 Task: Find connections with filter location Bemetāra with filter topic #Believewith filter profile language German with filter current company Boyden with filter school Sikkim University, Gangtok with filter industry Savings Institutions with filter service category Personal Injury Law with filter keywords title Secretary
Action: Mouse moved to (483, 63)
Screenshot: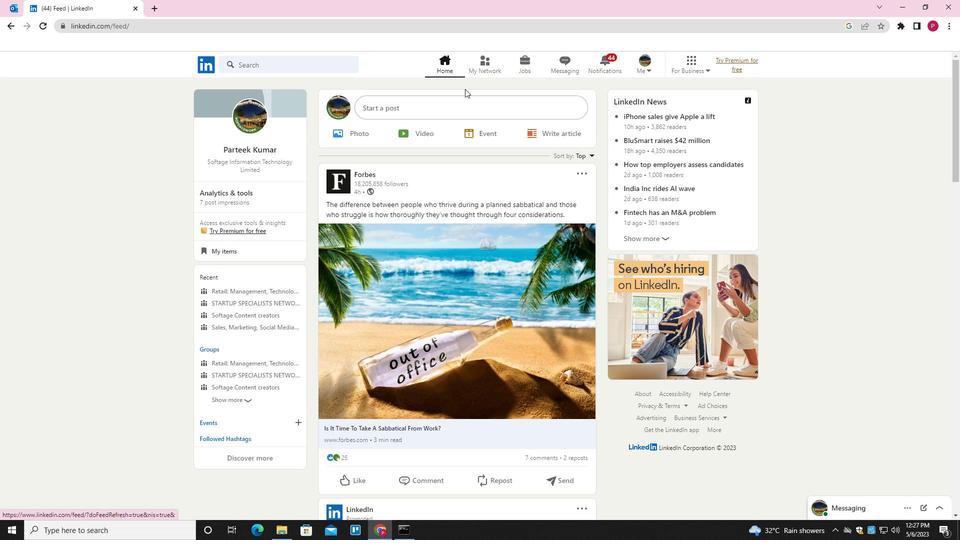 
Action: Mouse pressed left at (483, 63)
Screenshot: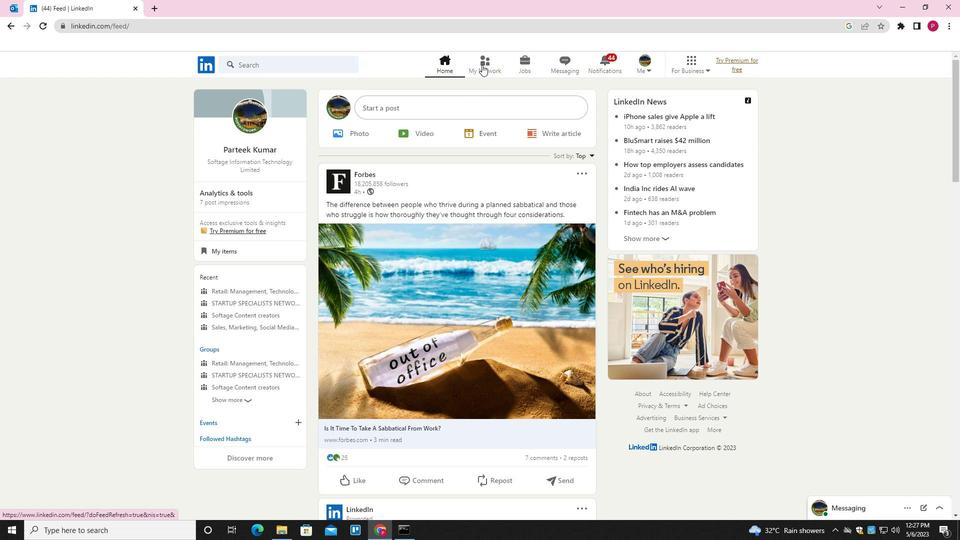 
Action: Mouse moved to (302, 120)
Screenshot: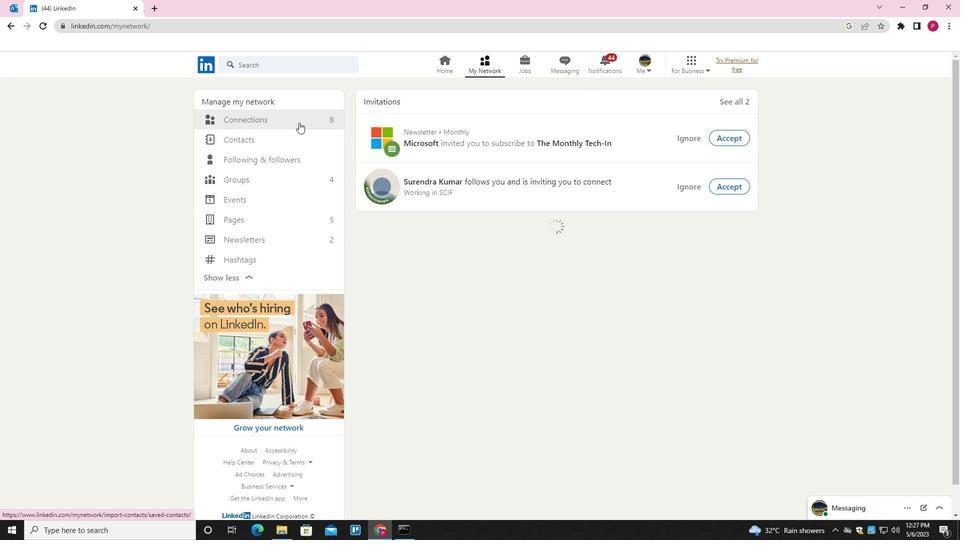 
Action: Mouse pressed left at (302, 120)
Screenshot: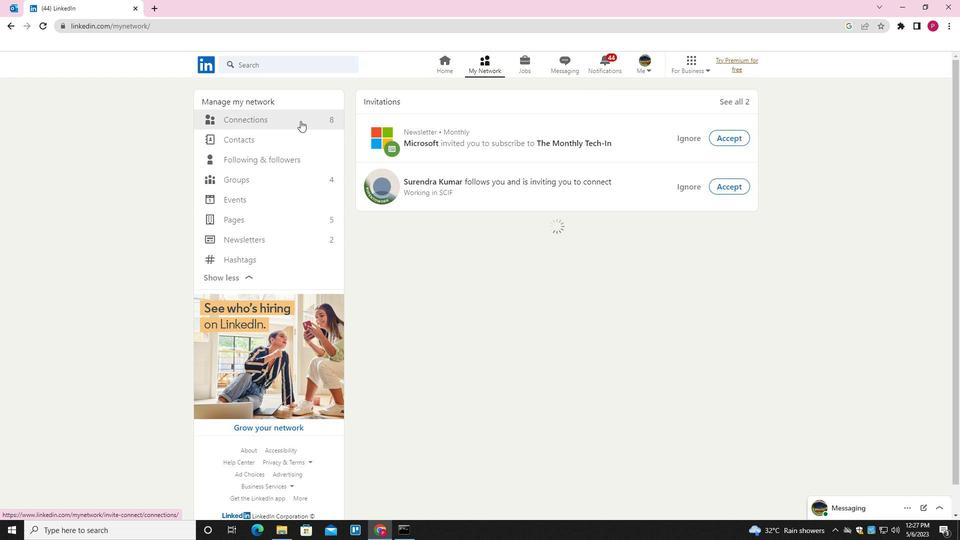 
Action: Mouse moved to (550, 121)
Screenshot: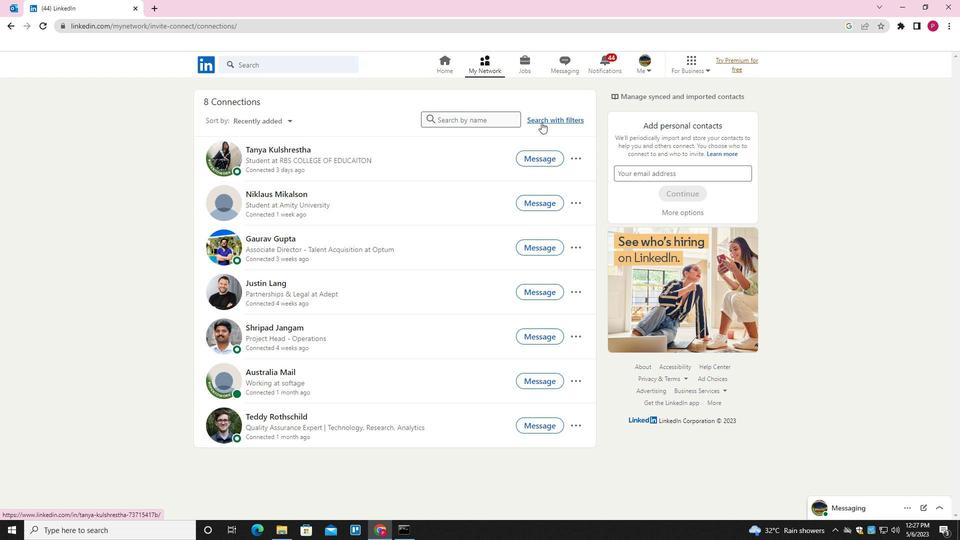 
Action: Mouse pressed left at (550, 121)
Screenshot: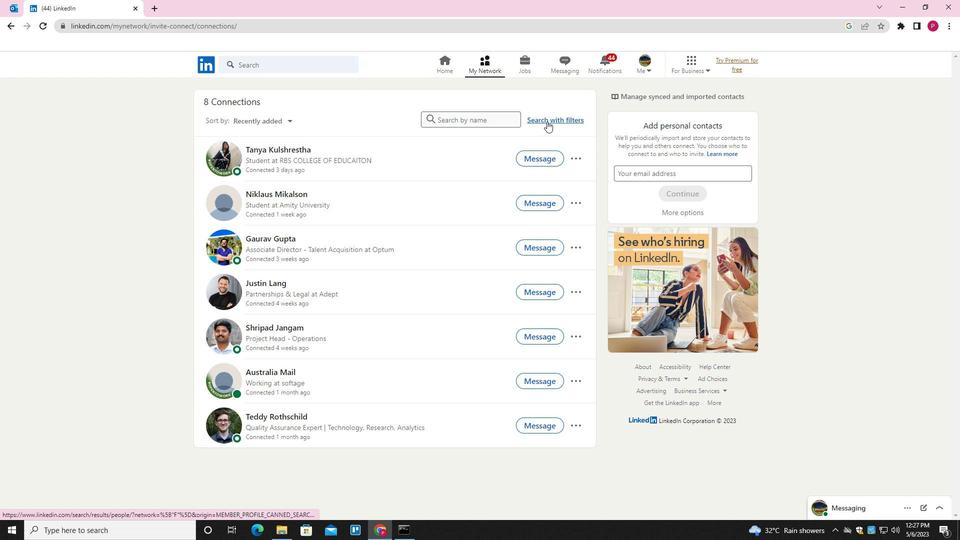 
Action: Mouse moved to (511, 91)
Screenshot: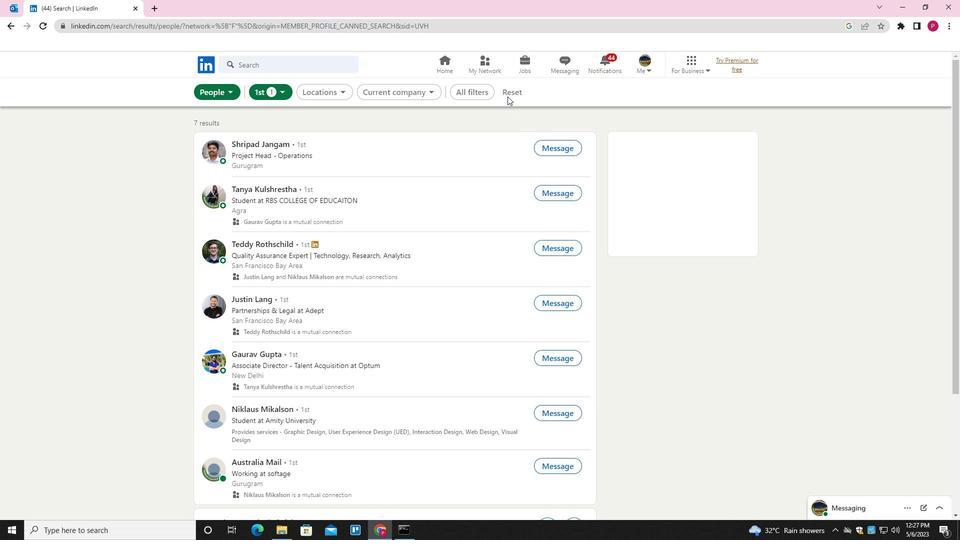 
Action: Mouse pressed left at (511, 91)
Screenshot: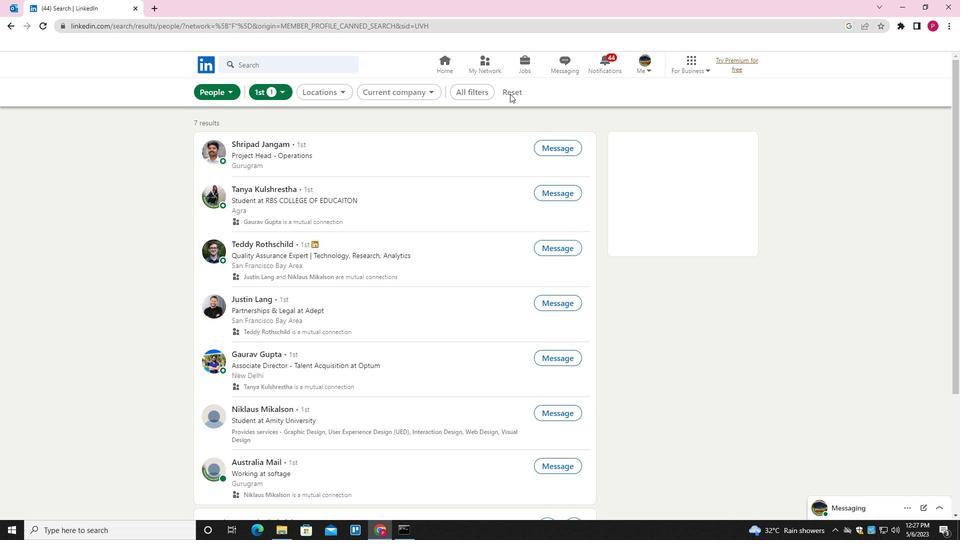 
Action: Mouse moved to (492, 91)
Screenshot: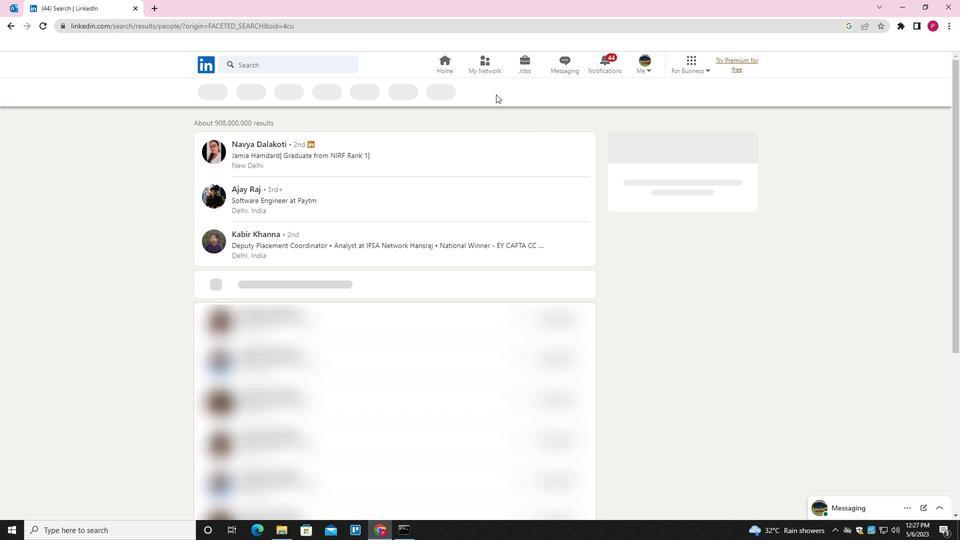 
Action: Mouse pressed left at (492, 91)
Screenshot: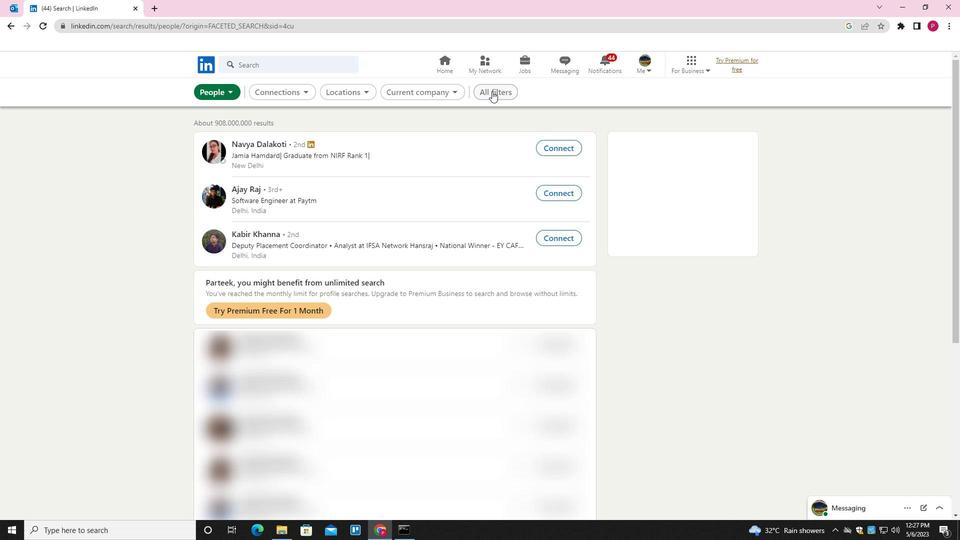 
Action: Mouse moved to (799, 283)
Screenshot: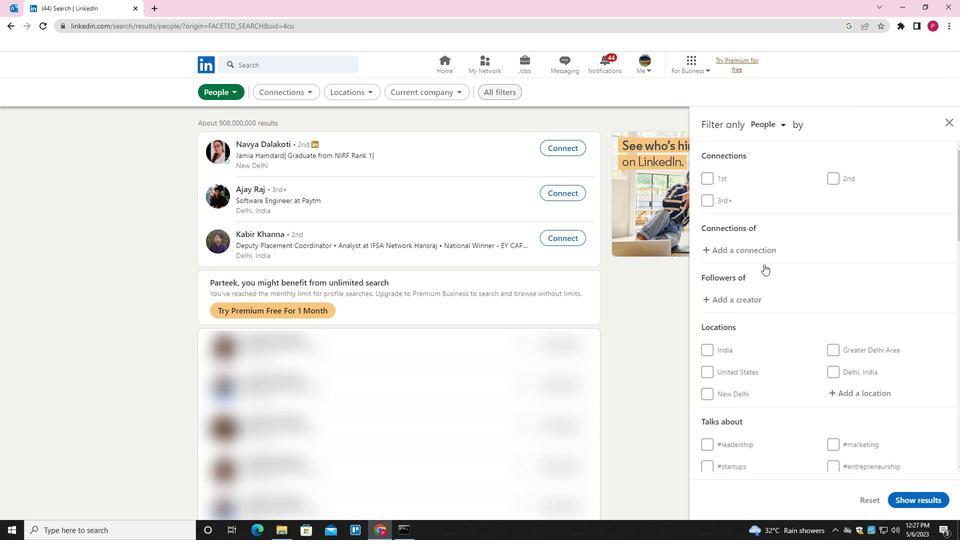 
Action: Mouse scrolled (799, 283) with delta (0, 0)
Screenshot: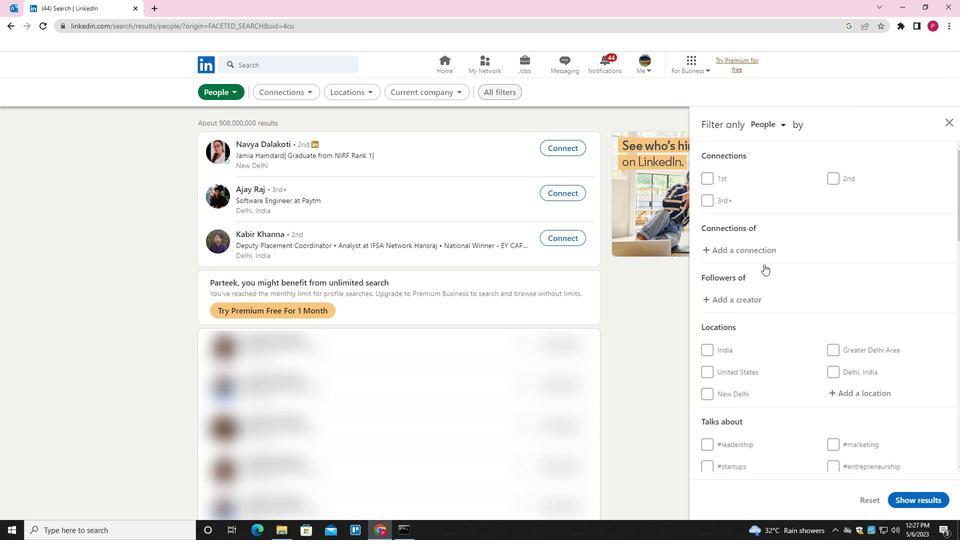 
Action: Mouse moved to (802, 286)
Screenshot: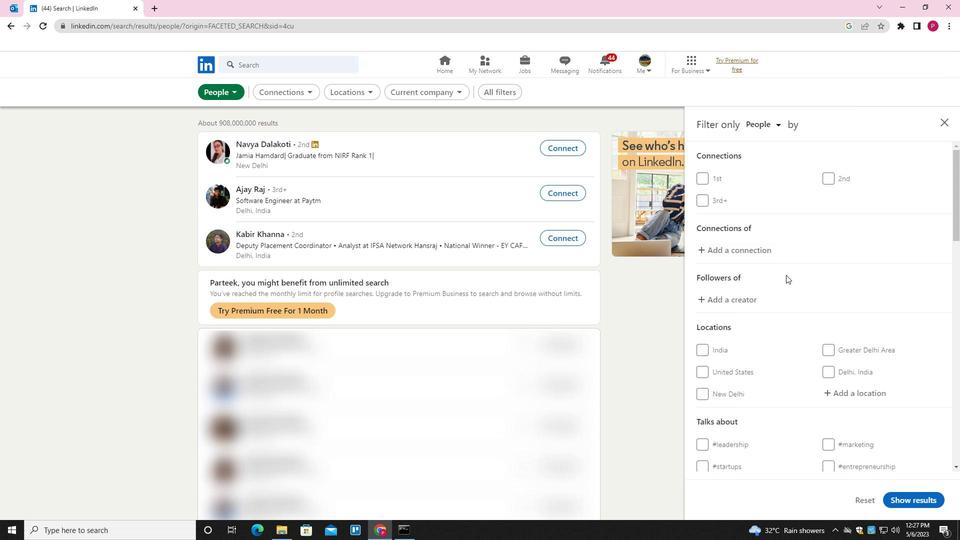 
Action: Mouse scrolled (802, 285) with delta (0, 0)
Screenshot: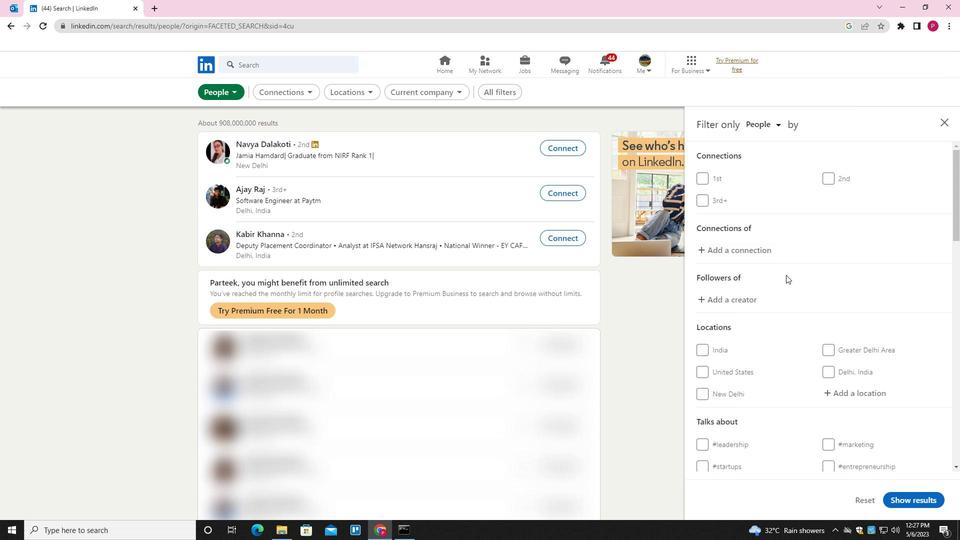 
Action: Mouse moved to (869, 289)
Screenshot: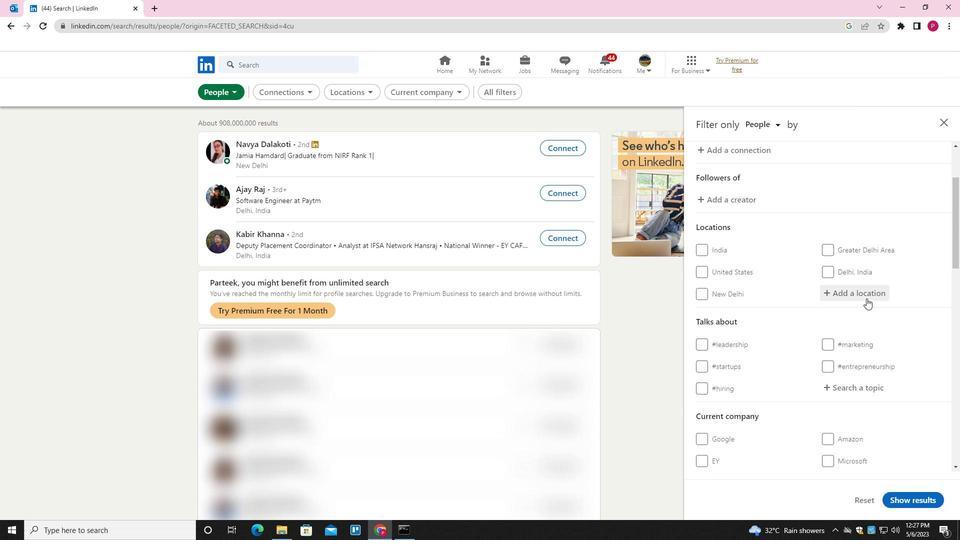 
Action: Mouse pressed left at (869, 289)
Screenshot: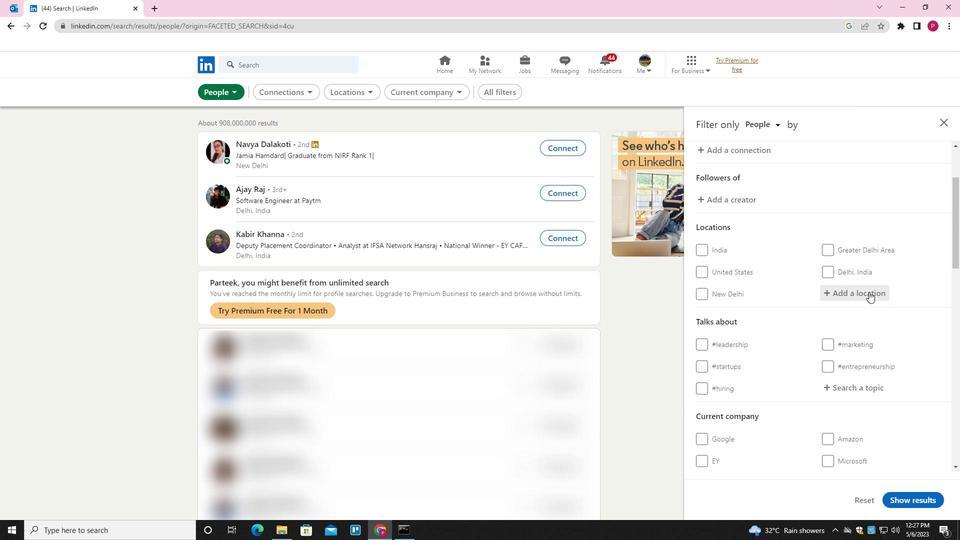 
Action: Mouse moved to (868, 289)
Screenshot: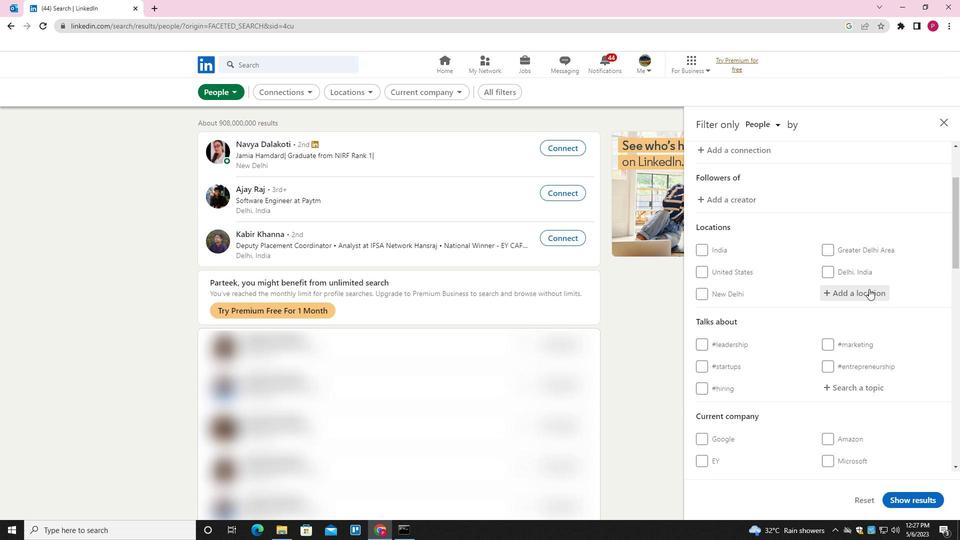 
Action: Key pressed <Key.shift>BEMETARA<Key.down><Key.enter>
Screenshot: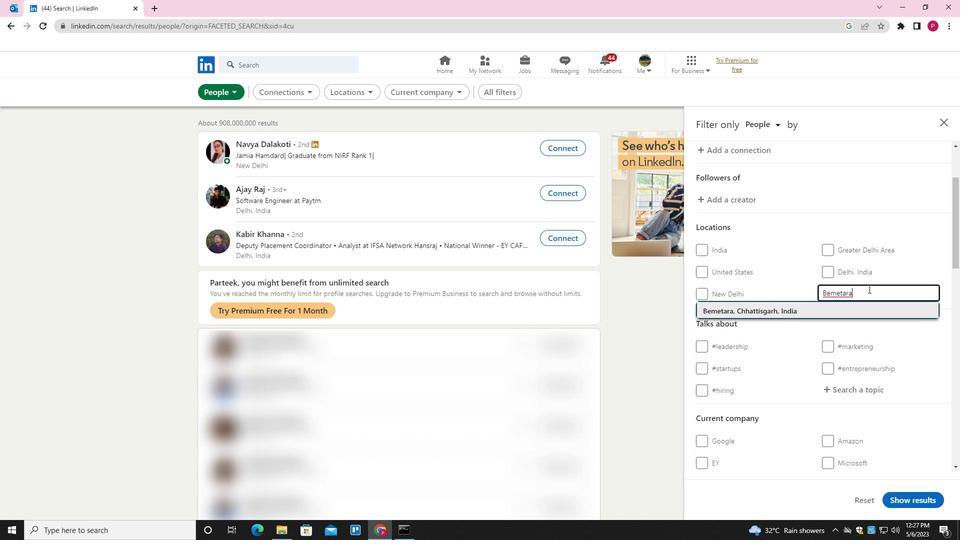 
Action: Mouse moved to (848, 270)
Screenshot: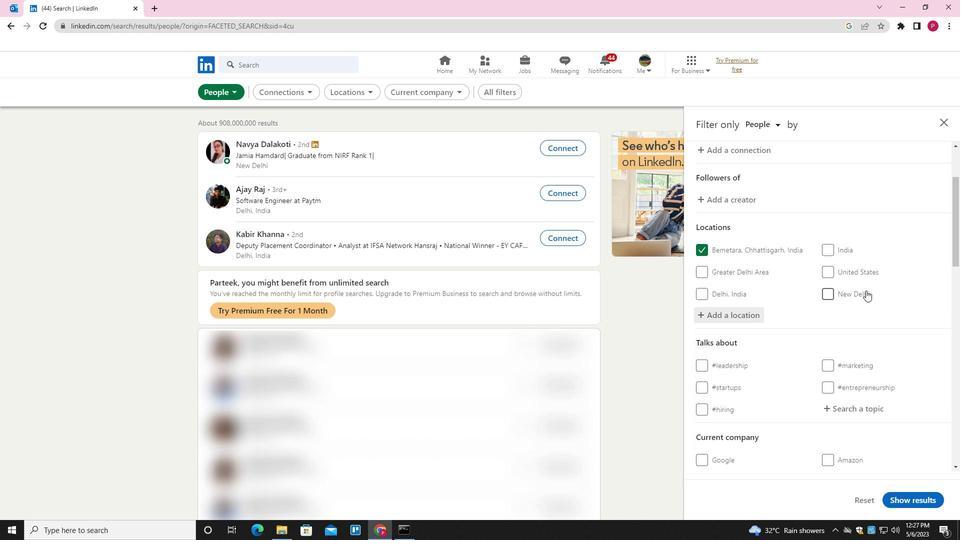 
Action: Mouse scrolled (848, 269) with delta (0, 0)
Screenshot: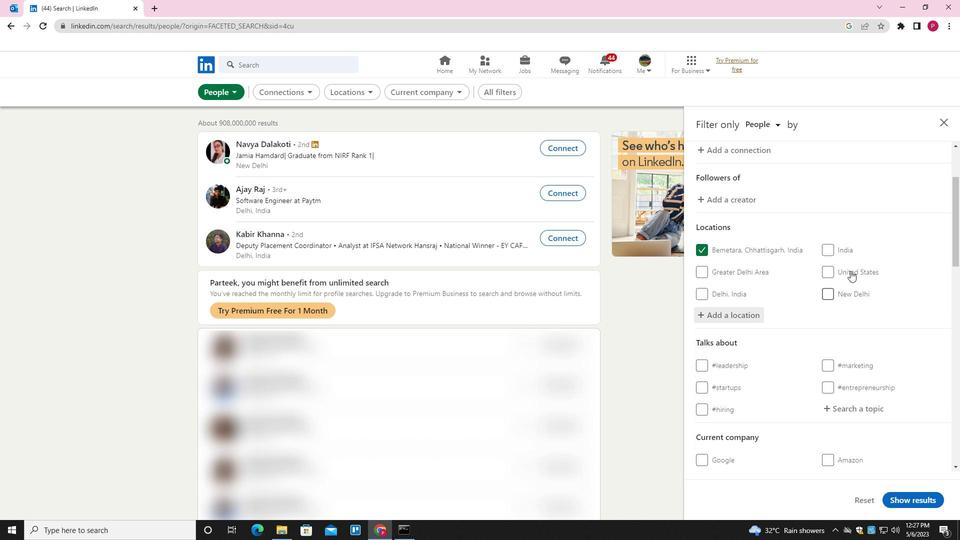 
Action: Mouse scrolled (848, 269) with delta (0, 0)
Screenshot: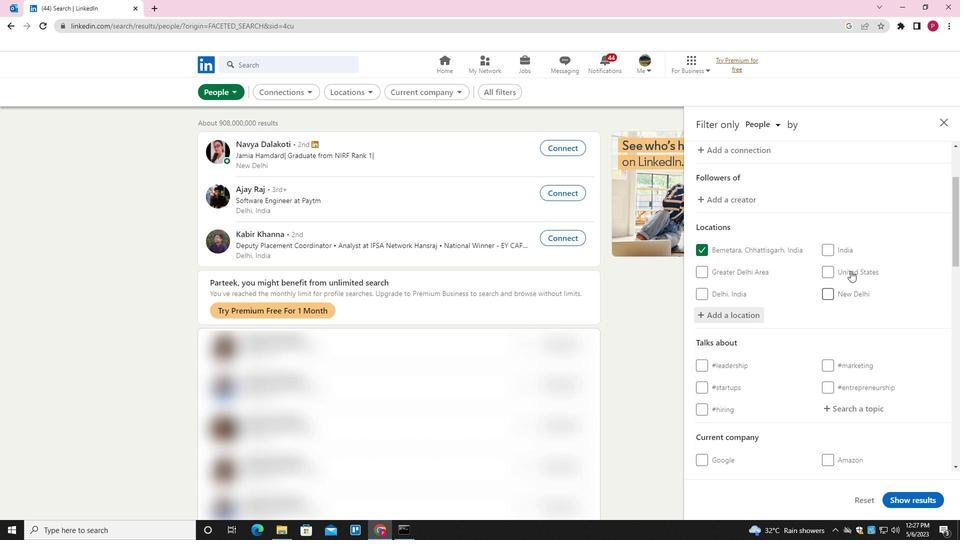 
Action: Mouse scrolled (848, 269) with delta (0, 0)
Screenshot: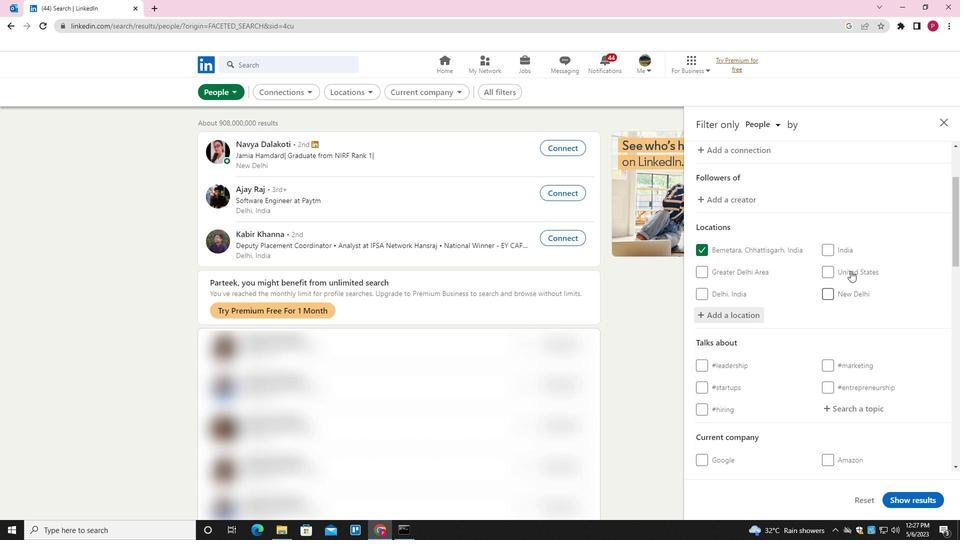 
Action: Mouse moved to (847, 270)
Screenshot: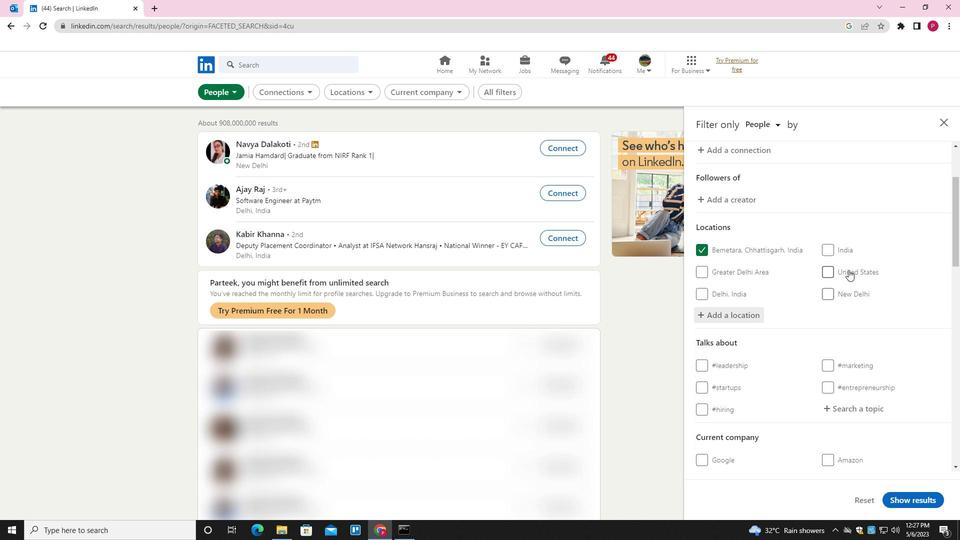 
Action: Mouse scrolled (847, 269) with delta (0, 0)
Screenshot: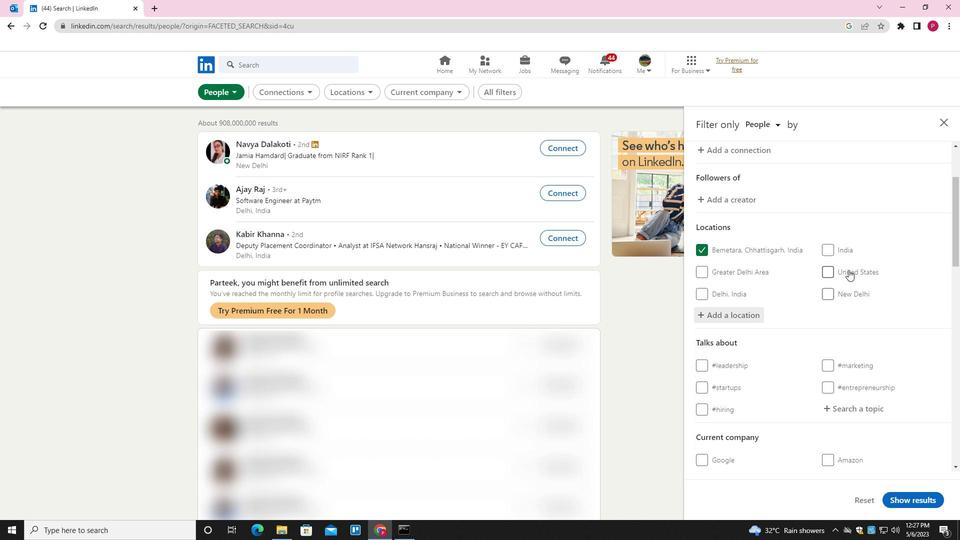 
Action: Mouse moved to (844, 207)
Screenshot: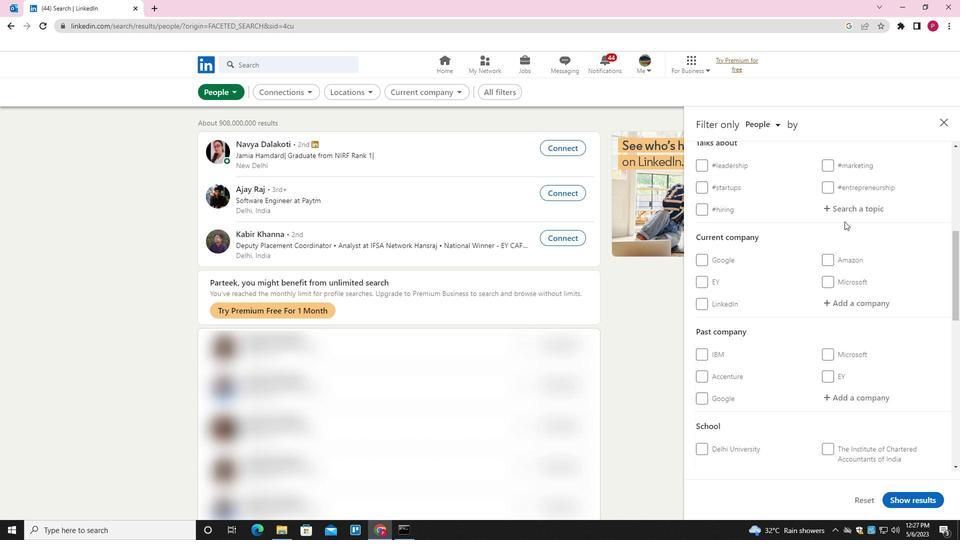 
Action: Mouse pressed left at (844, 207)
Screenshot: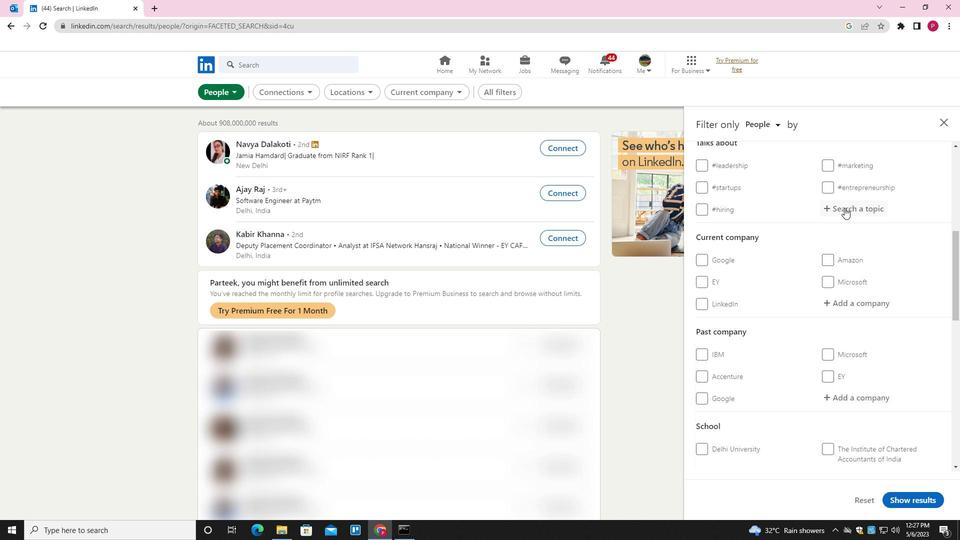 
Action: Key pressed BELIEVE<Key.down><Key.down><Key.enter>
Screenshot: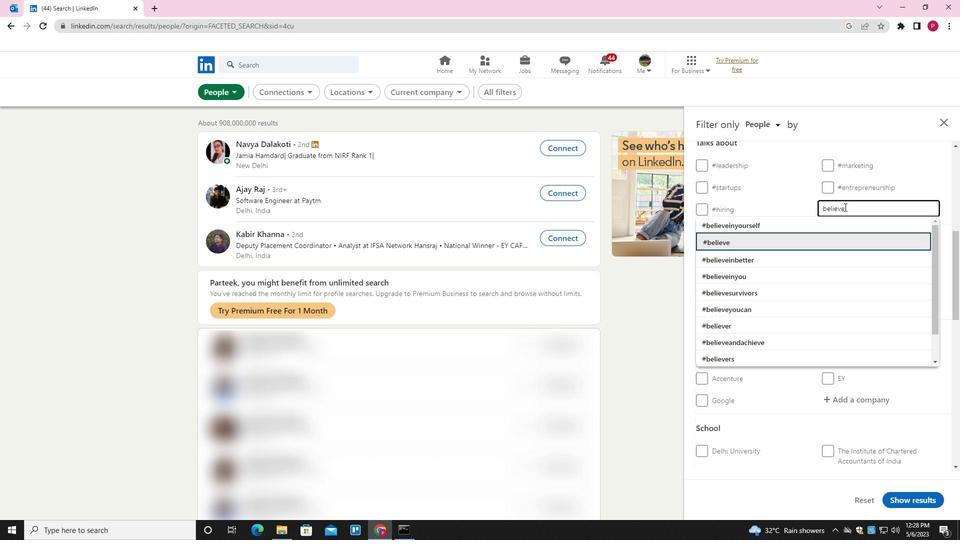 
Action: Mouse moved to (807, 233)
Screenshot: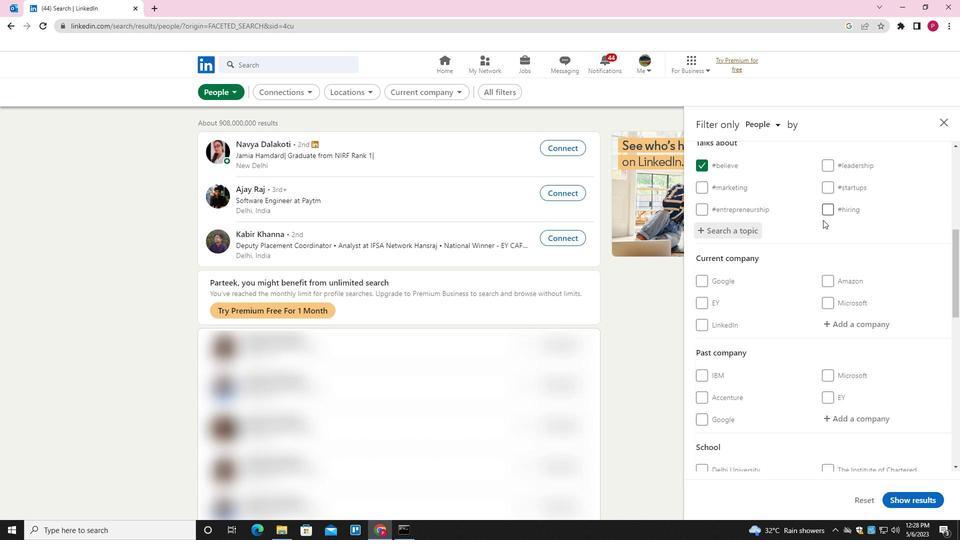 
Action: Mouse scrolled (807, 232) with delta (0, 0)
Screenshot: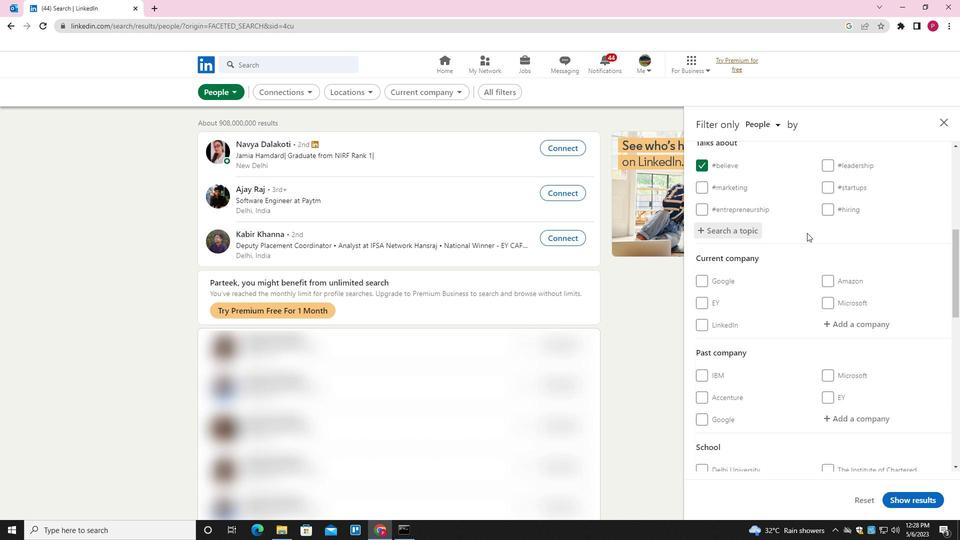 
Action: Mouse scrolled (807, 232) with delta (0, 0)
Screenshot: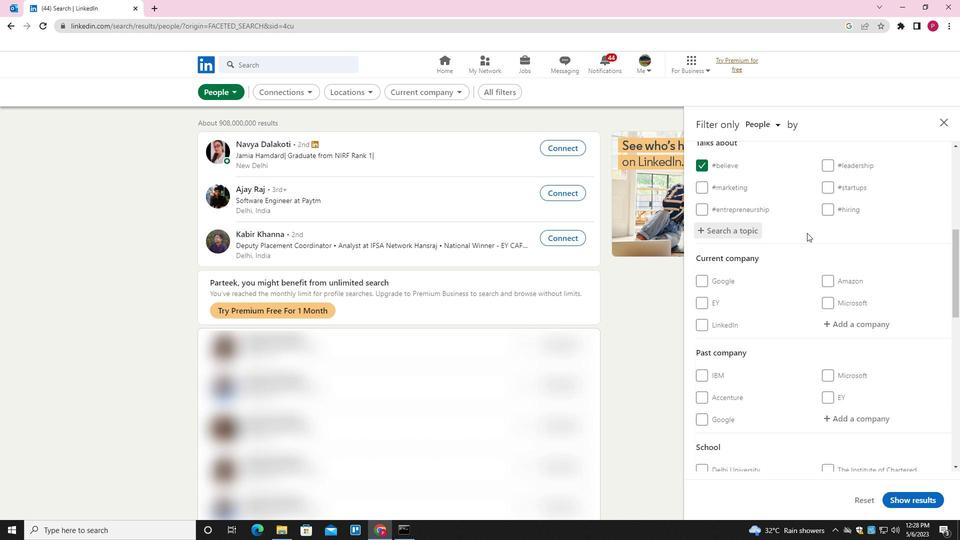 
Action: Mouse scrolled (807, 232) with delta (0, 0)
Screenshot: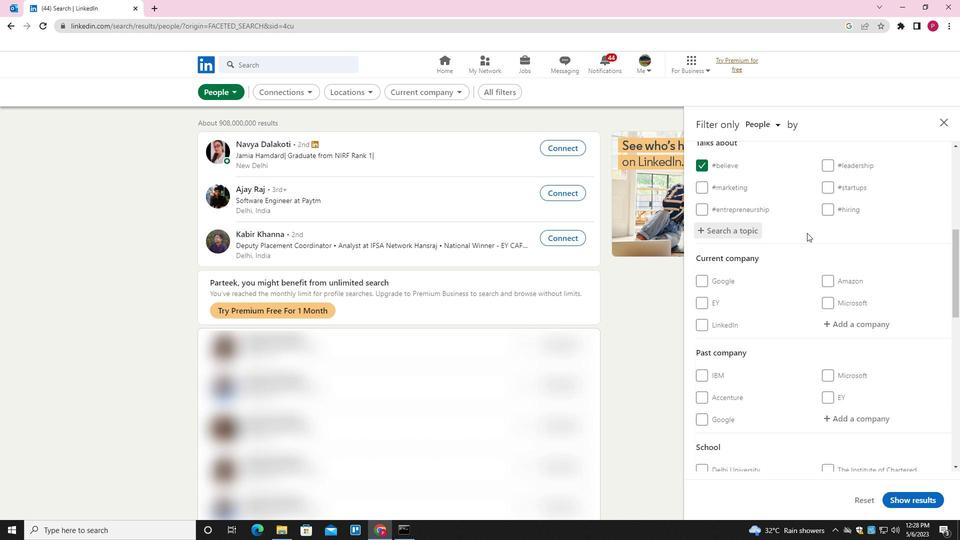 
Action: Mouse scrolled (807, 232) with delta (0, 0)
Screenshot: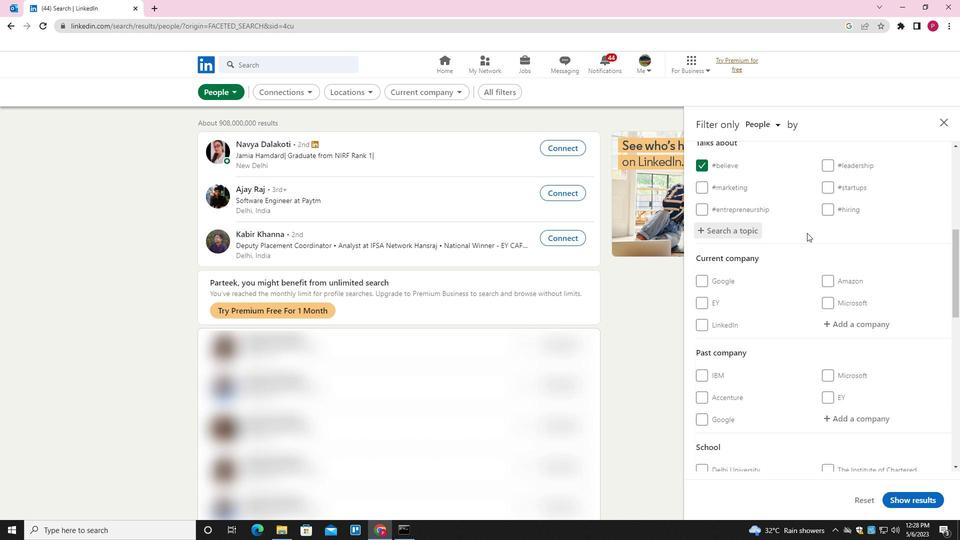 
Action: Mouse scrolled (807, 232) with delta (0, 0)
Screenshot: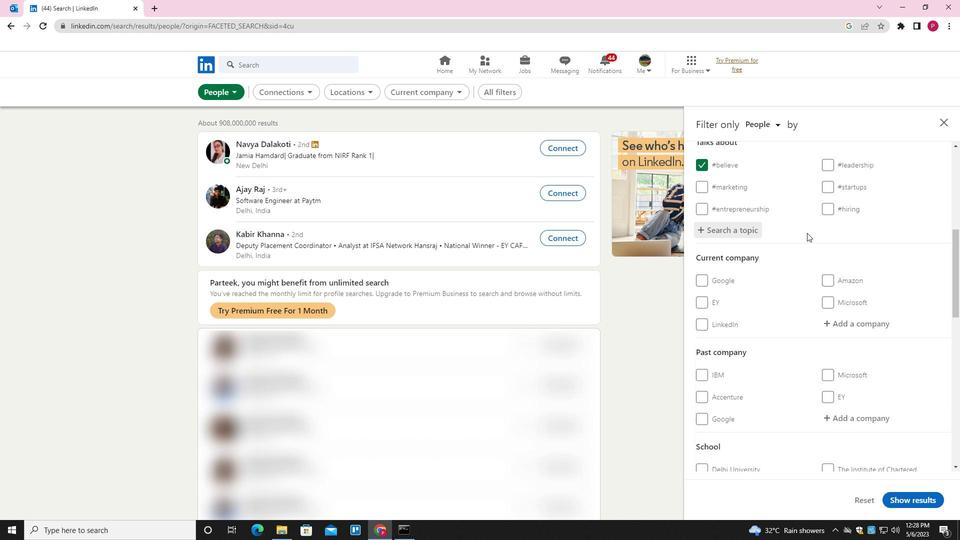 
Action: Mouse moved to (807, 234)
Screenshot: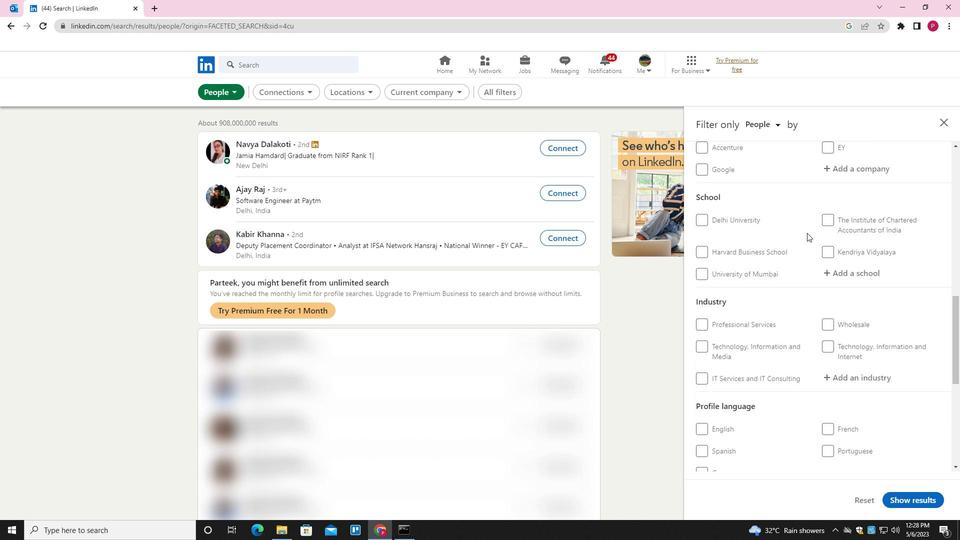 
Action: Mouse scrolled (807, 233) with delta (0, 0)
Screenshot: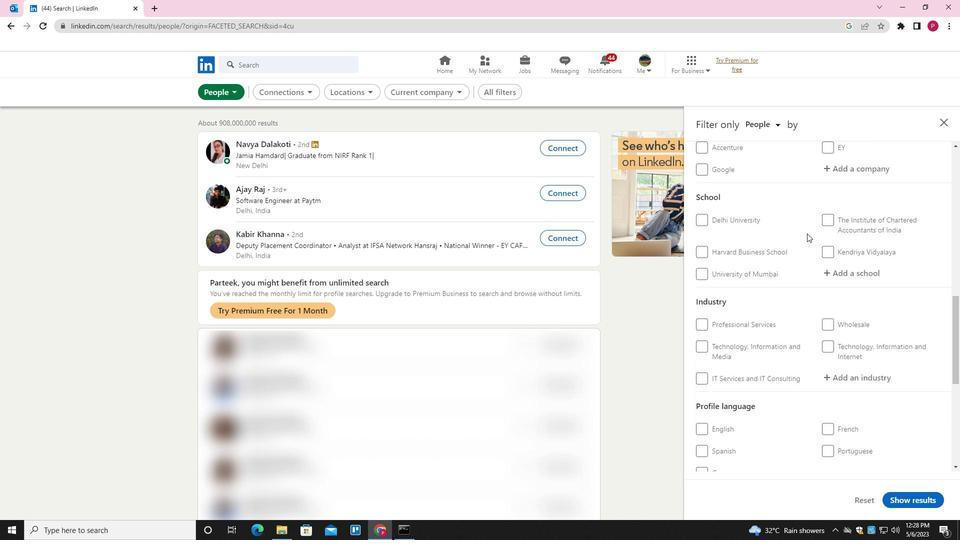 
Action: Mouse scrolled (807, 233) with delta (0, 0)
Screenshot: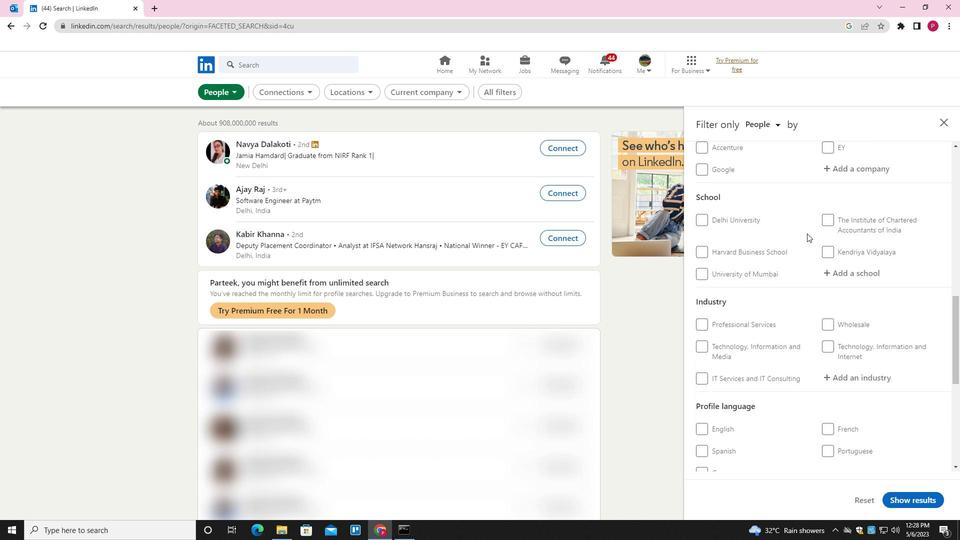 
Action: Mouse scrolled (807, 233) with delta (0, 0)
Screenshot: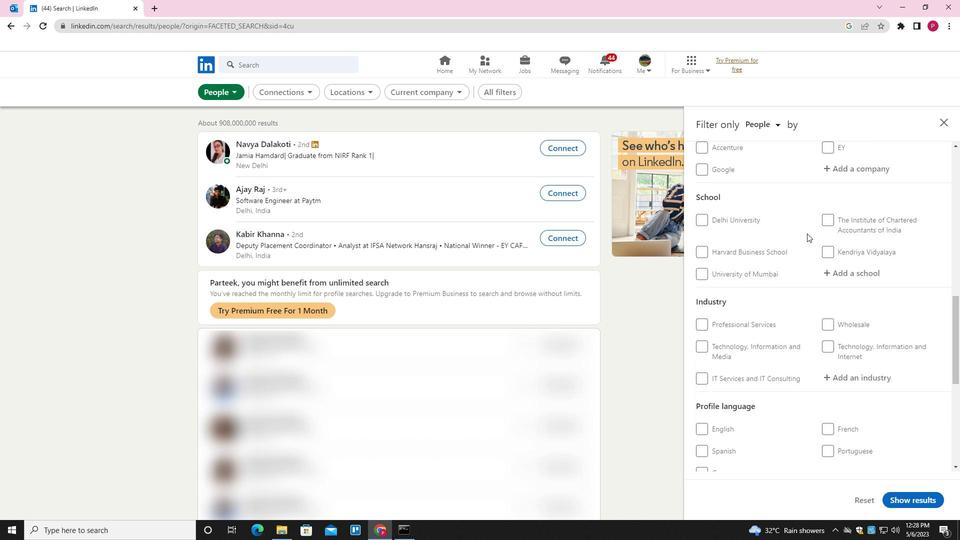 
Action: Mouse scrolled (807, 233) with delta (0, 0)
Screenshot: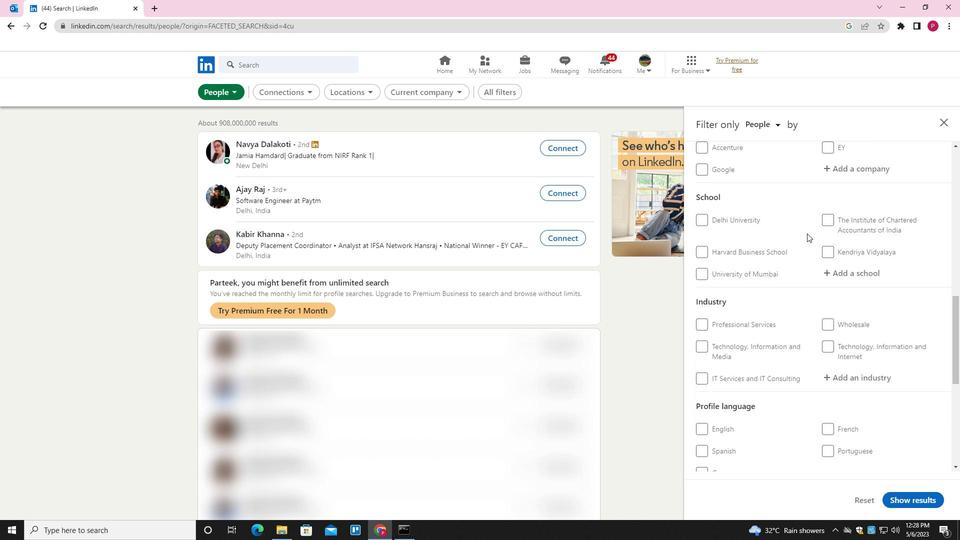 
Action: Mouse scrolled (807, 233) with delta (0, 0)
Screenshot: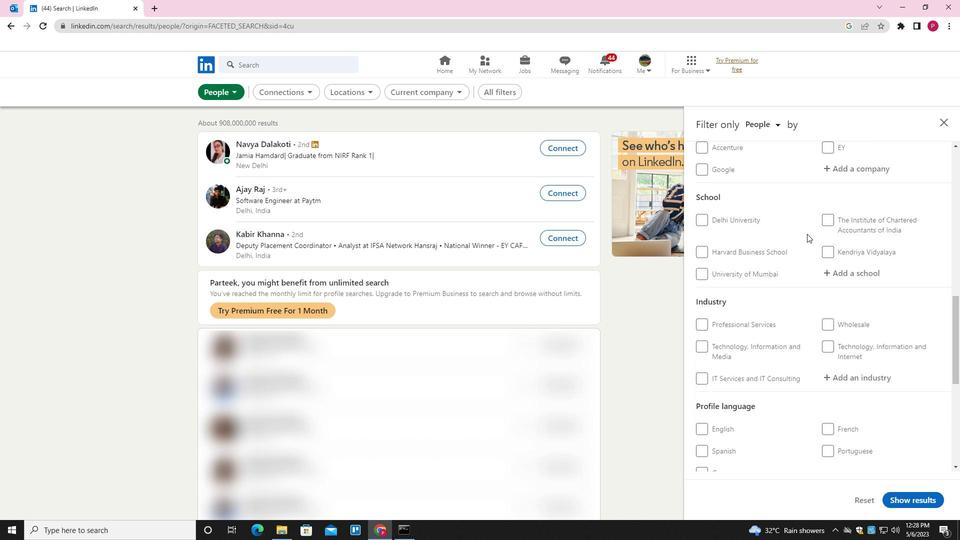 
Action: Mouse moved to (705, 219)
Screenshot: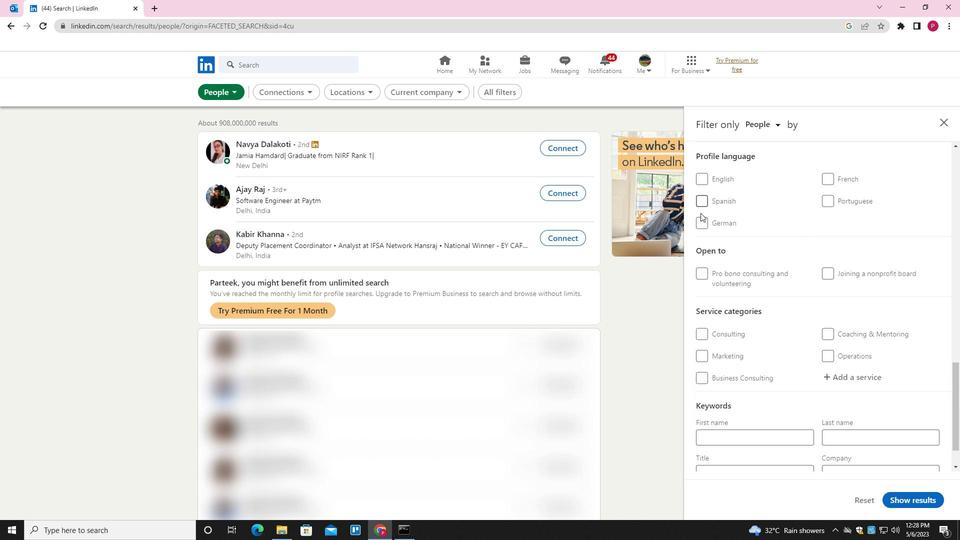 
Action: Mouse pressed left at (705, 219)
Screenshot: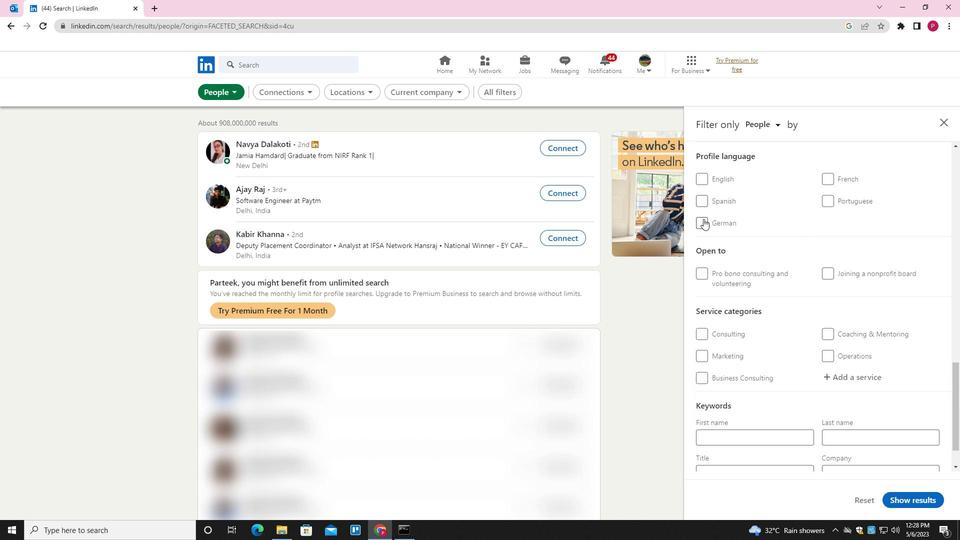 
Action: Mouse moved to (737, 221)
Screenshot: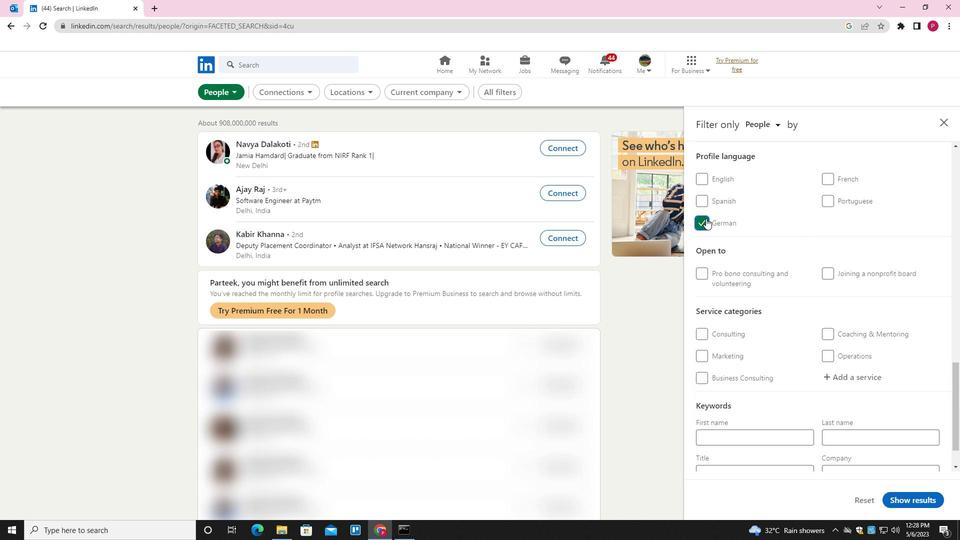
Action: Mouse scrolled (737, 222) with delta (0, 0)
Screenshot: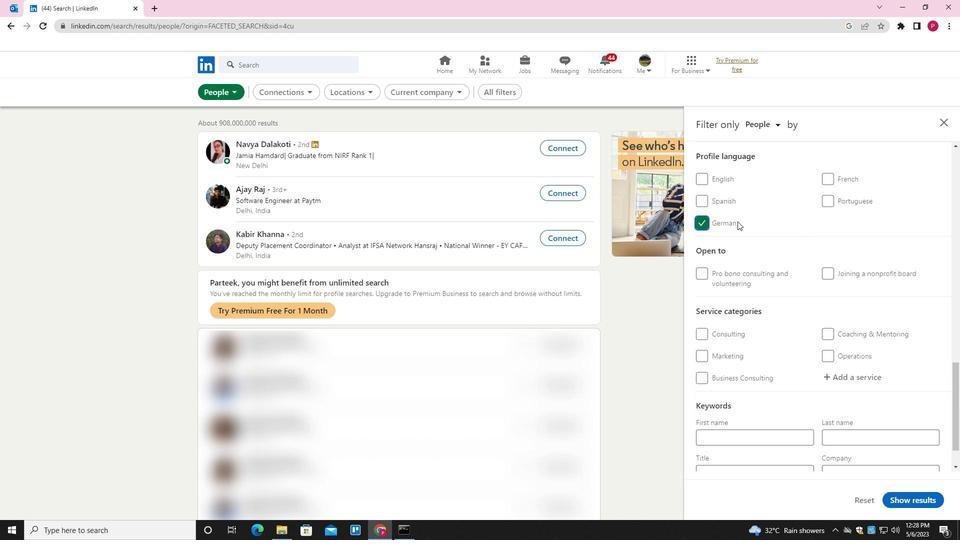 
Action: Mouse scrolled (737, 222) with delta (0, 0)
Screenshot: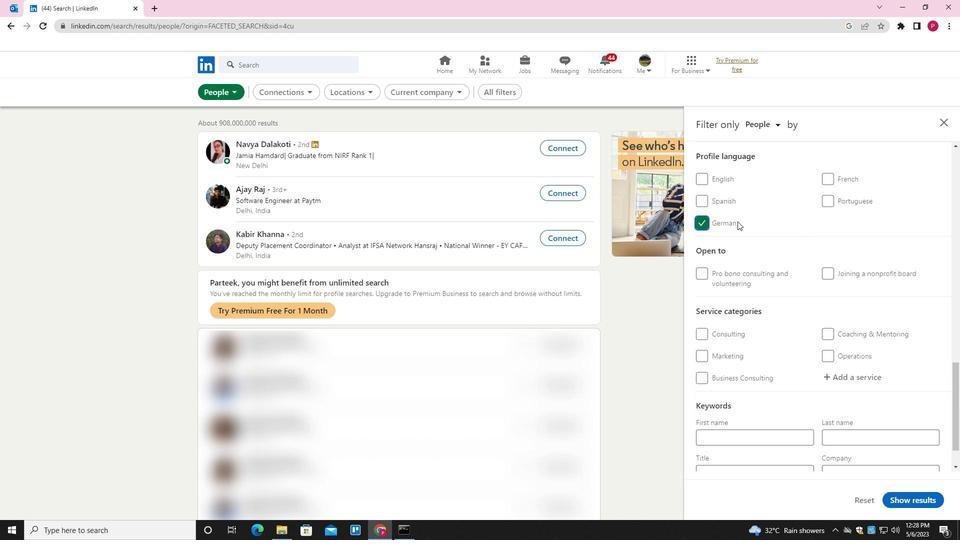 
Action: Mouse scrolled (737, 222) with delta (0, 0)
Screenshot: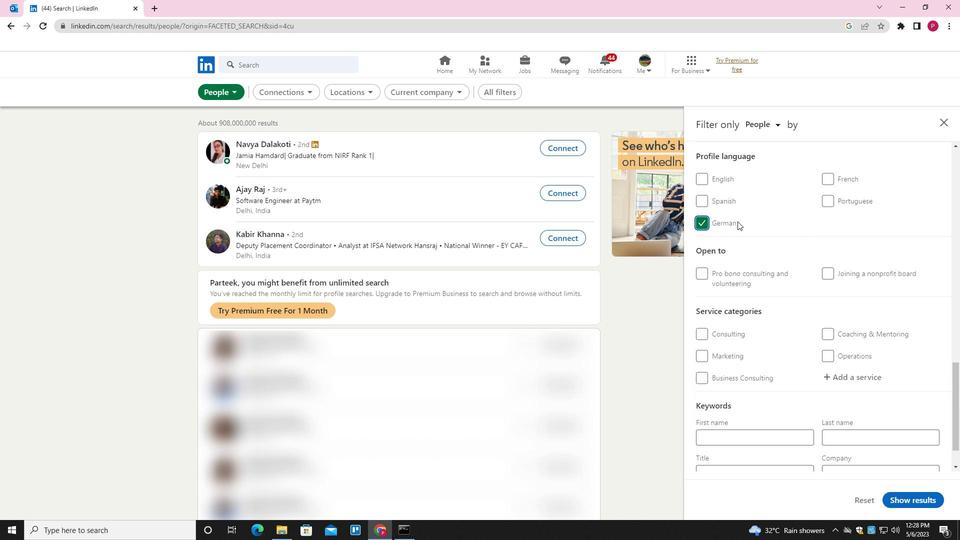 
Action: Mouse scrolled (737, 222) with delta (0, 0)
Screenshot: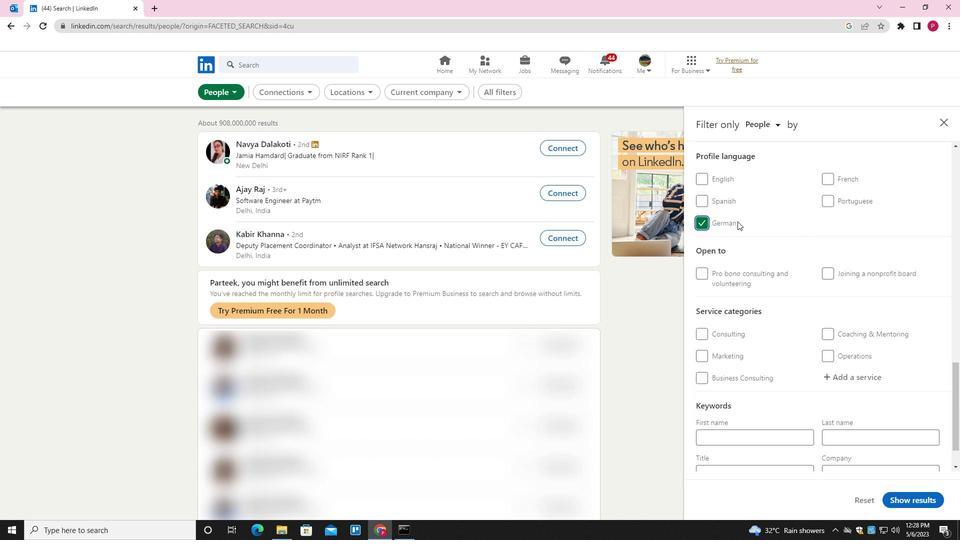 
Action: Mouse scrolled (737, 222) with delta (0, 0)
Screenshot: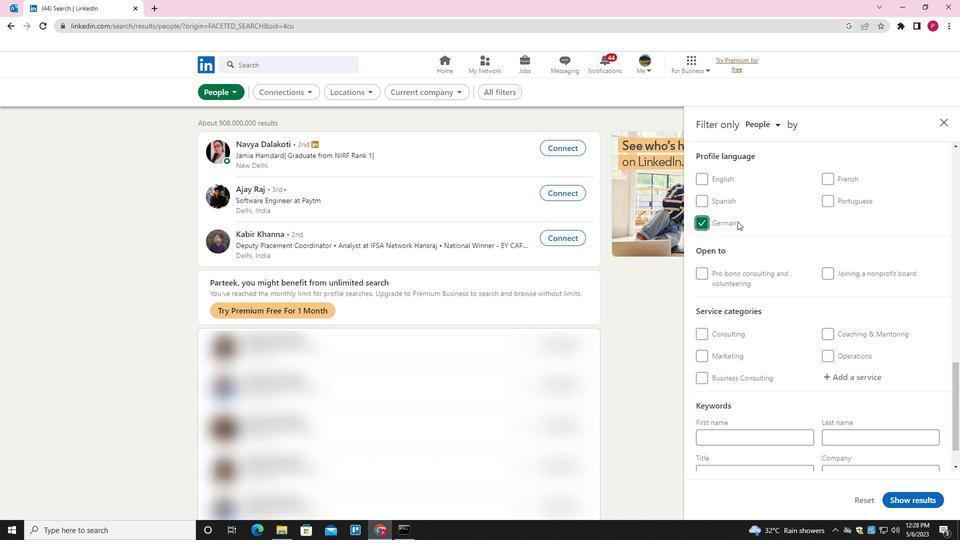
Action: Mouse scrolled (737, 222) with delta (0, 0)
Screenshot: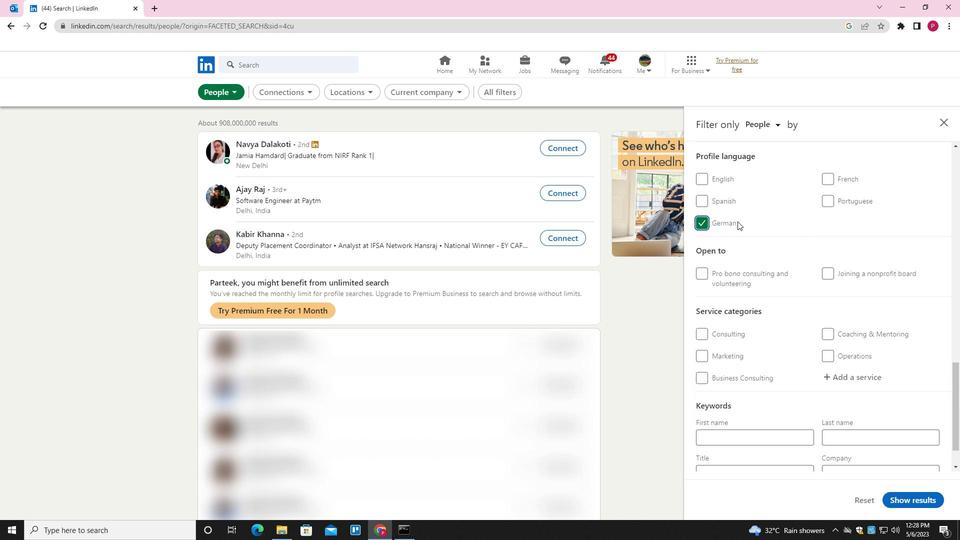 
Action: Mouse scrolled (737, 222) with delta (0, 0)
Screenshot: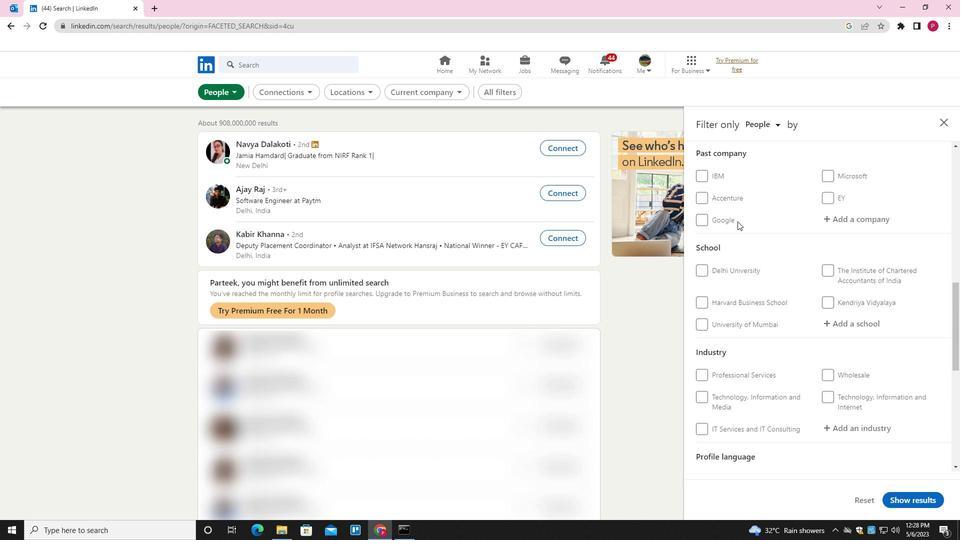 
Action: Mouse scrolled (737, 222) with delta (0, 0)
Screenshot: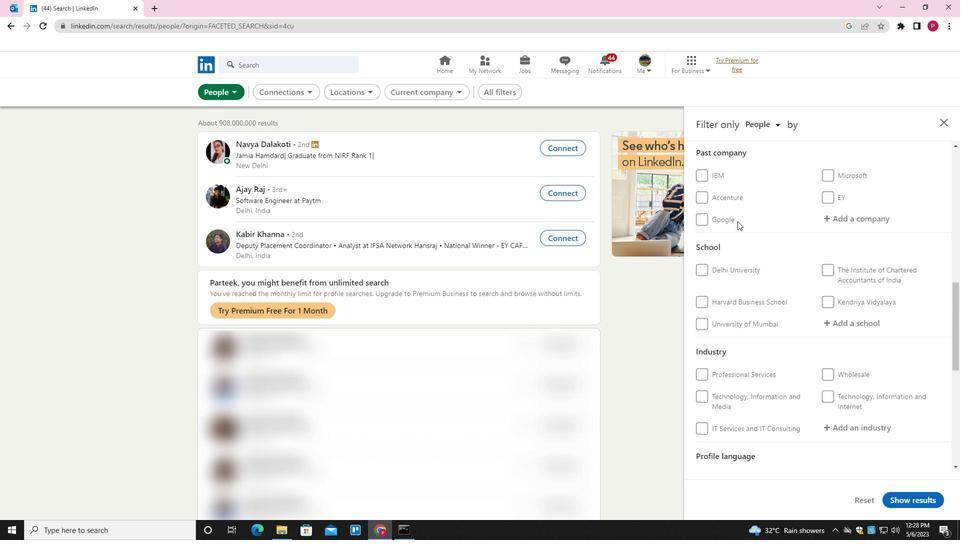
Action: Mouse moved to (850, 226)
Screenshot: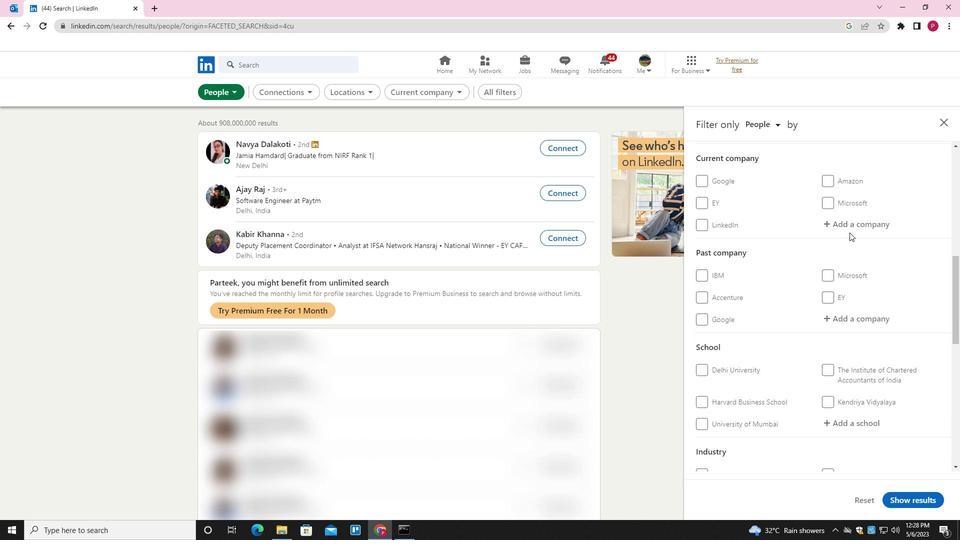 
Action: Mouse pressed left at (850, 226)
Screenshot: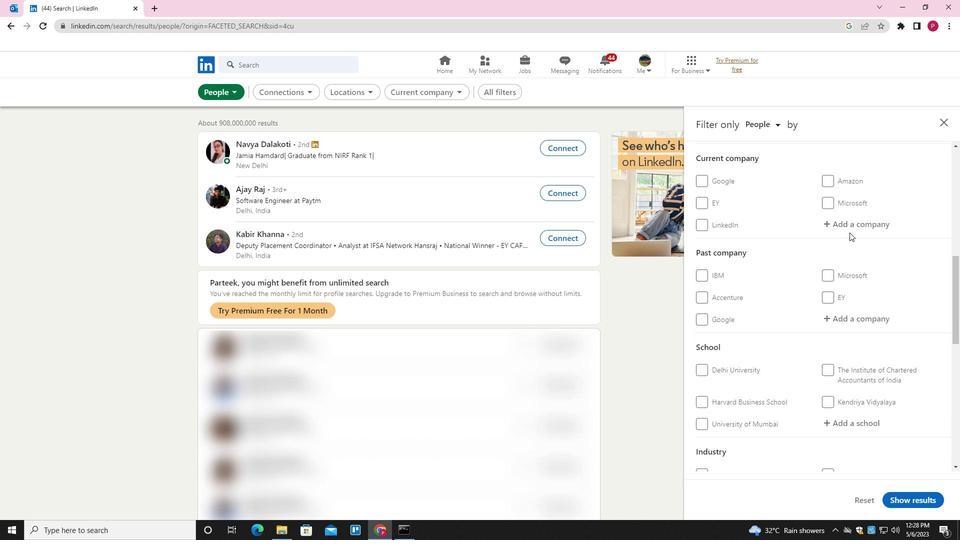 
Action: Key pressed <Key.shift>BOU<Key.backspace>YDEN<Key.down><Key.enter>
Screenshot: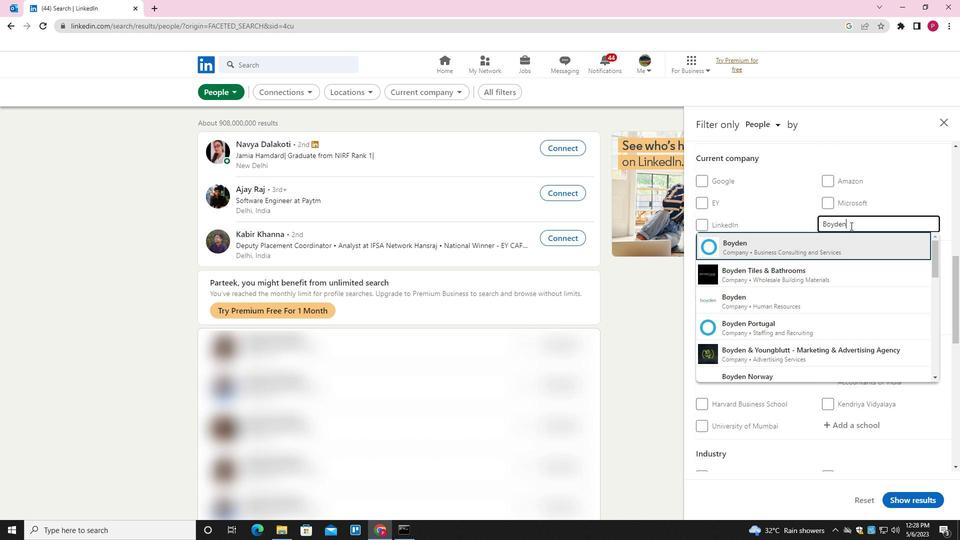 
Action: Mouse moved to (798, 267)
Screenshot: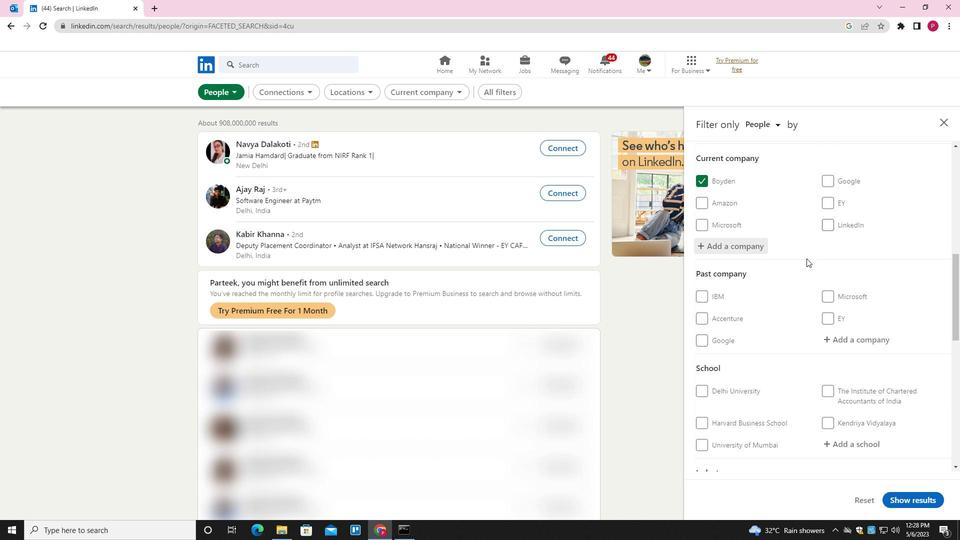 
Action: Mouse scrolled (798, 266) with delta (0, 0)
Screenshot: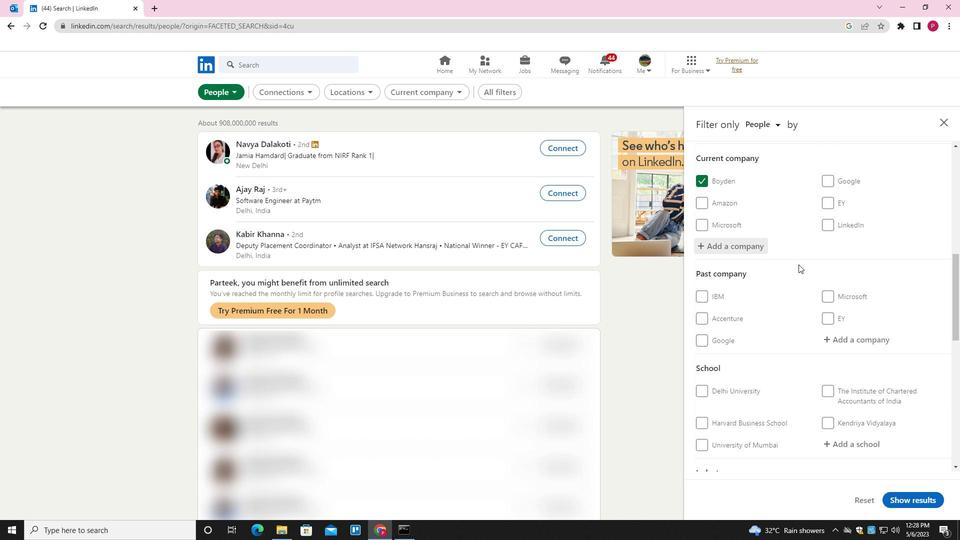 
Action: Mouse scrolled (798, 266) with delta (0, 0)
Screenshot: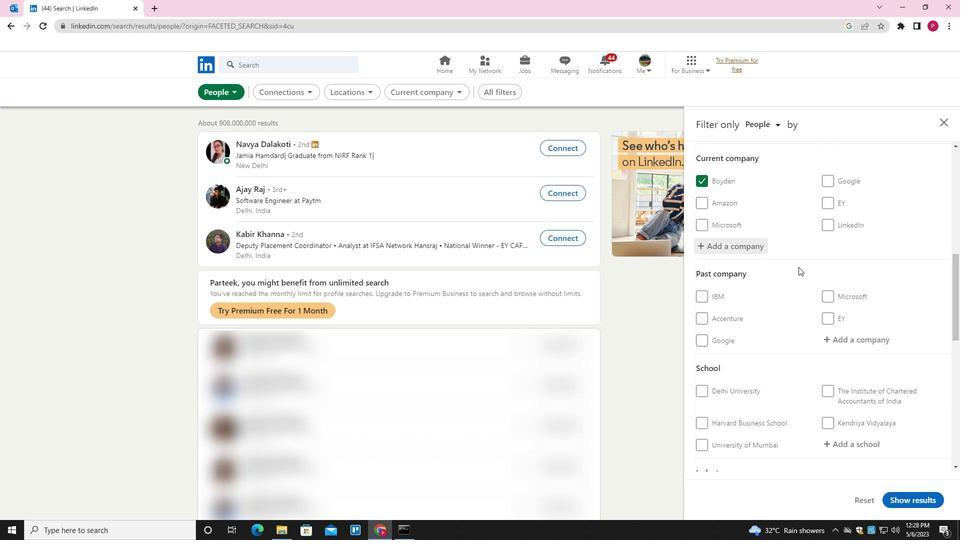 
Action: Mouse scrolled (798, 266) with delta (0, 0)
Screenshot: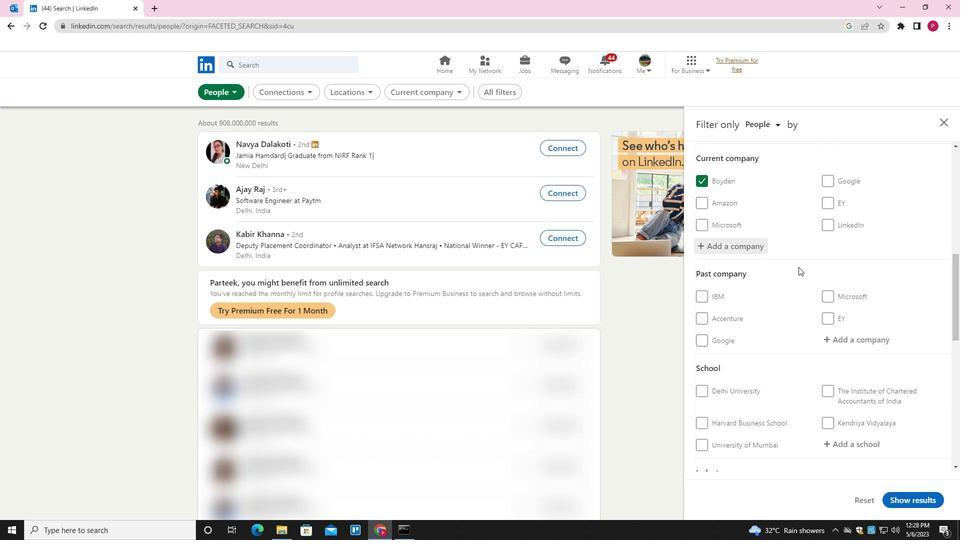 
Action: Mouse scrolled (798, 266) with delta (0, 0)
Screenshot: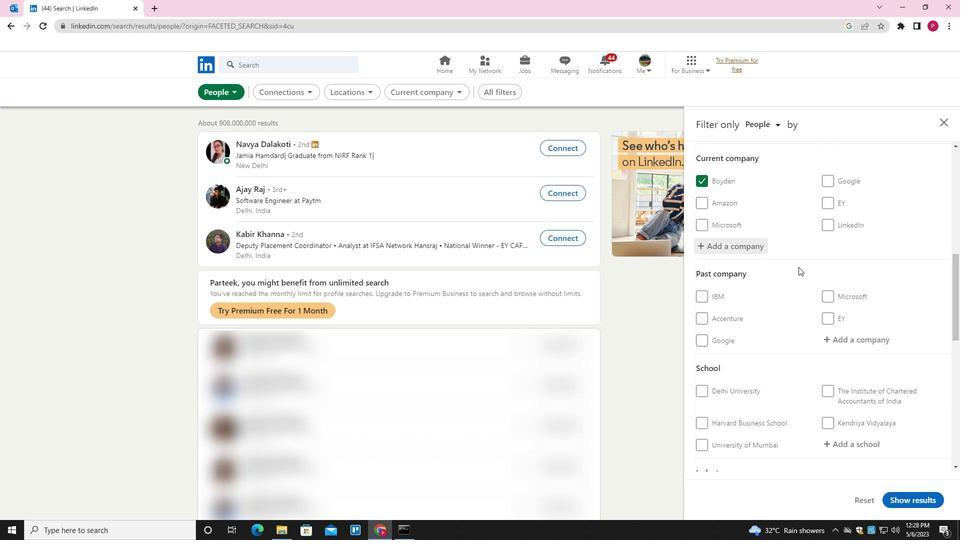 
Action: Mouse moved to (848, 243)
Screenshot: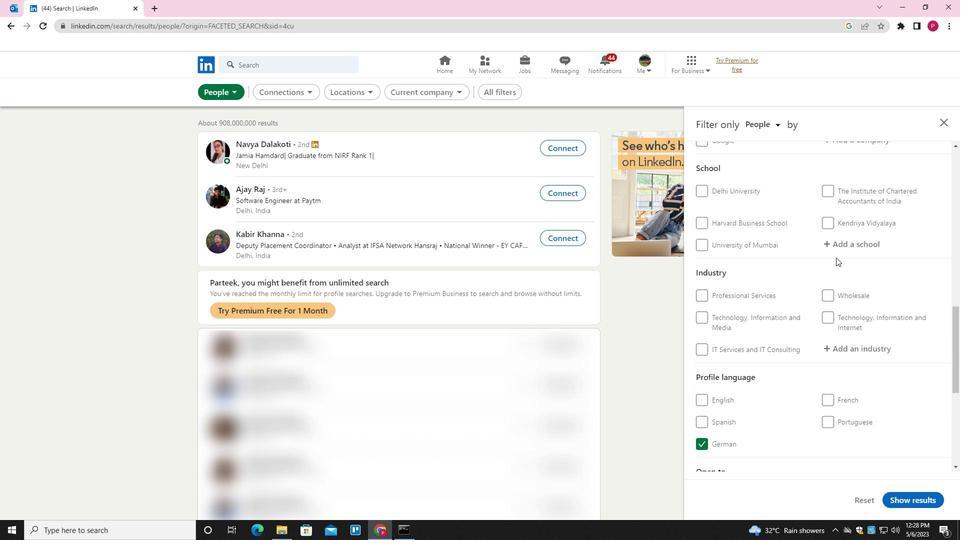 
Action: Mouse pressed left at (848, 243)
Screenshot: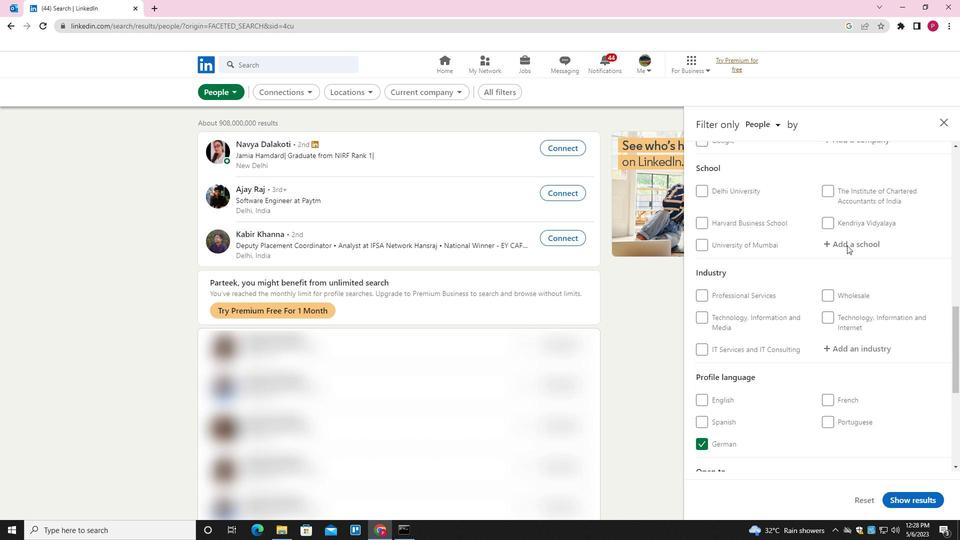 
Action: Key pressed <Key.shift>SIKKIM<Key.space><Key.shift><Key.shift>UNIVERSITY<Key.space><Key.down><Key.down><Key.enter>
Screenshot: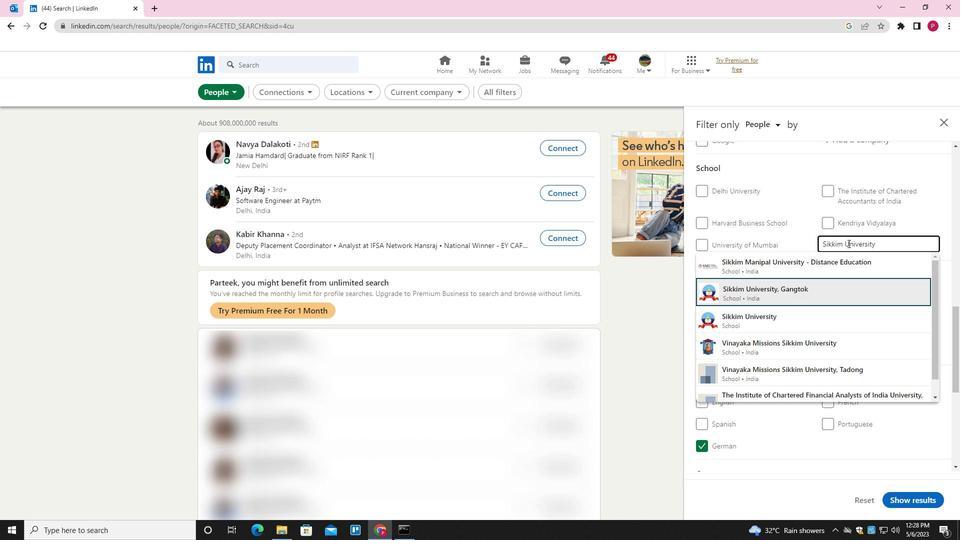
Action: Mouse moved to (829, 257)
Screenshot: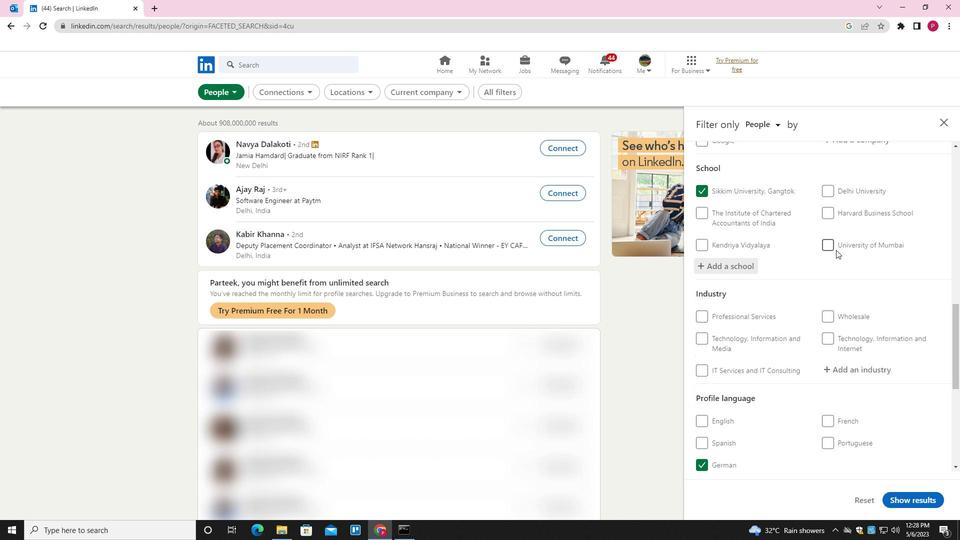 
Action: Mouse scrolled (829, 256) with delta (0, 0)
Screenshot: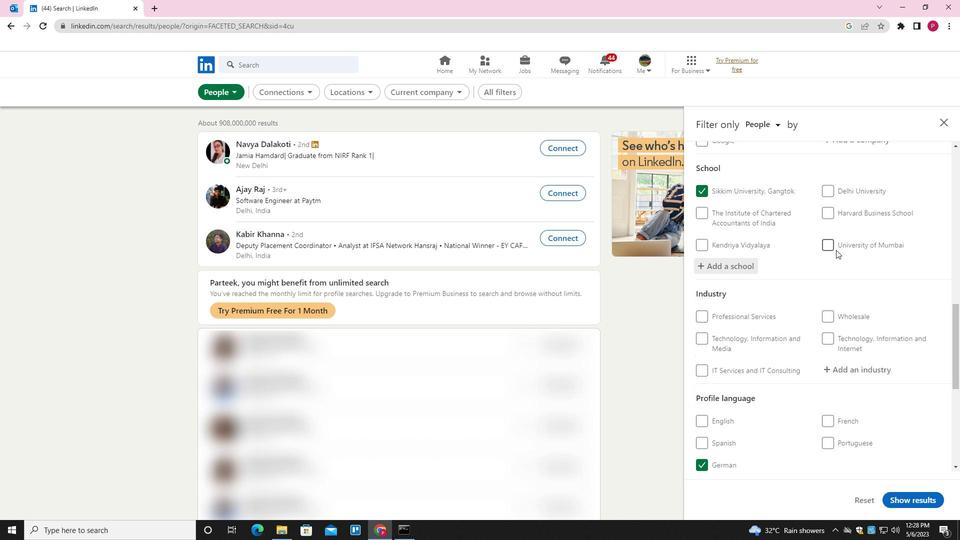 
Action: Mouse scrolled (829, 256) with delta (0, 0)
Screenshot: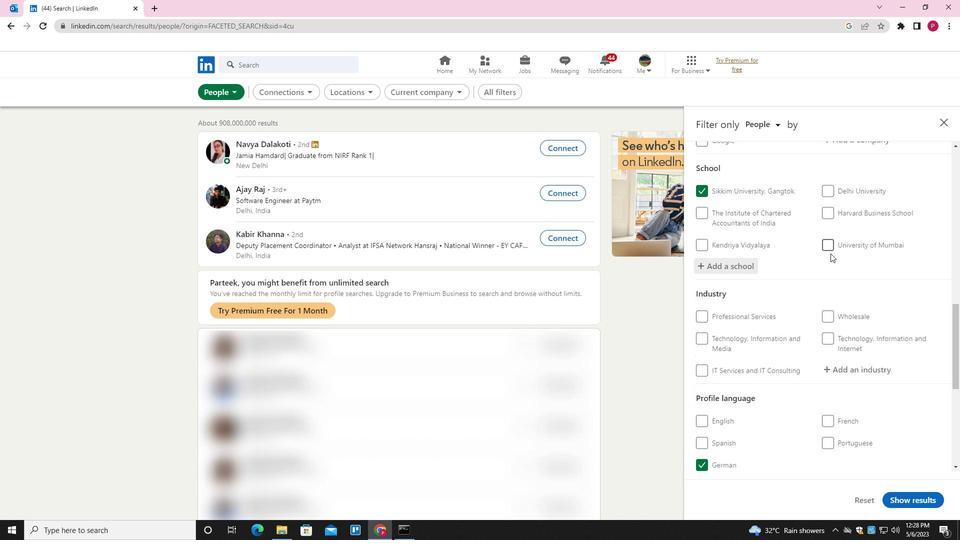 
Action: Mouse scrolled (829, 256) with delta (0, 0)
Screenshot: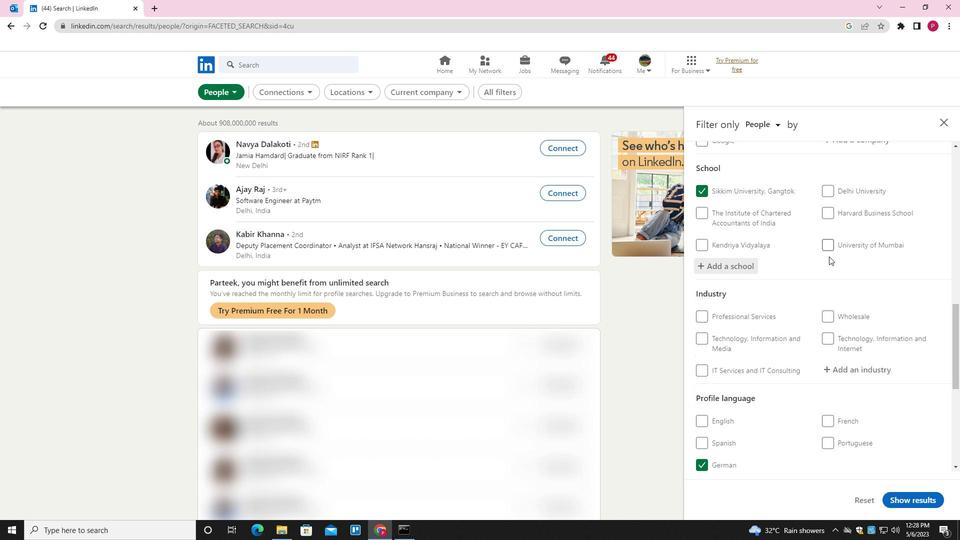 
Action: Mouse moved to (849, 220)
Screenshot: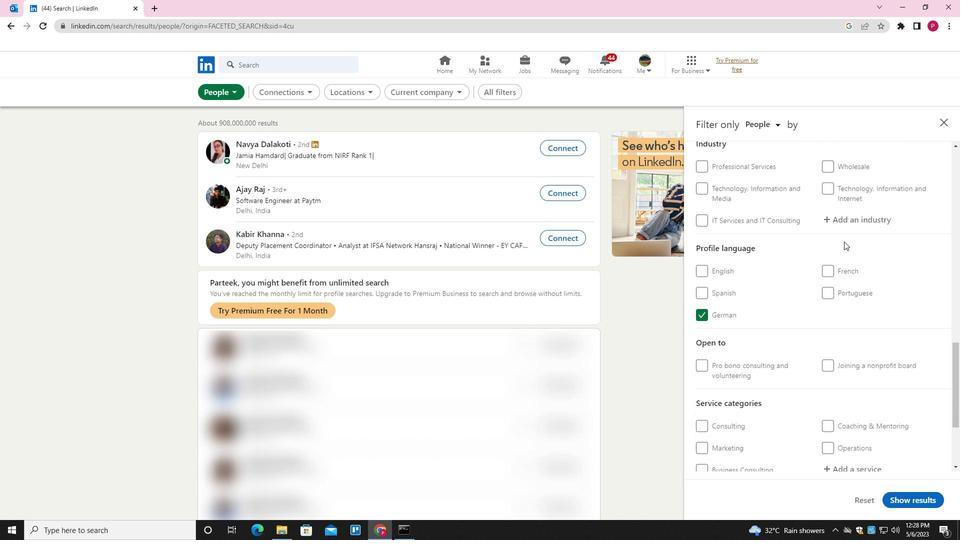 
Action: Mouse pressed left at (849, 220)
Screenshot: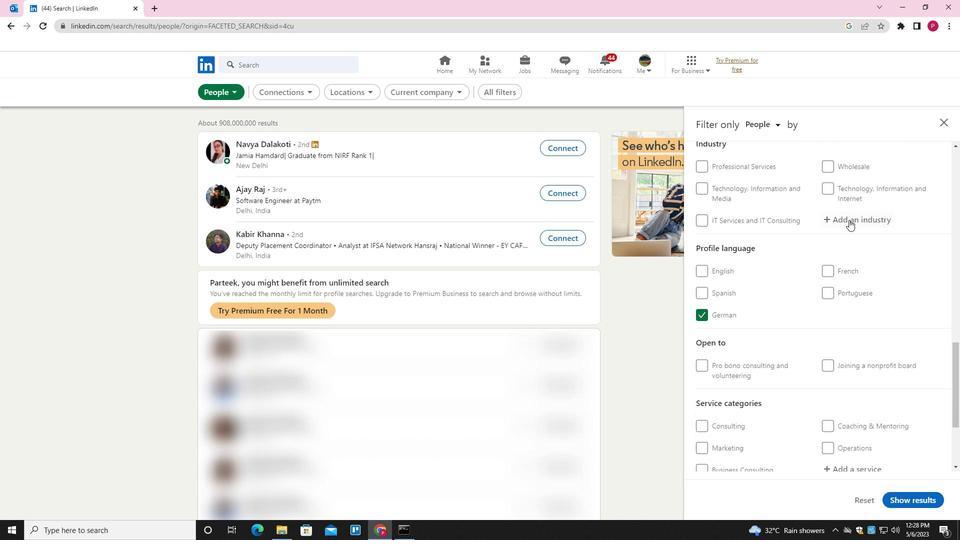 
Action: Key pressed <Key.shift><Key.shift><Key.shift><Key.shift><Key.shift><Key.shift>SAVINGS<Key.space><Key.down><Key.enter>
Screenshot: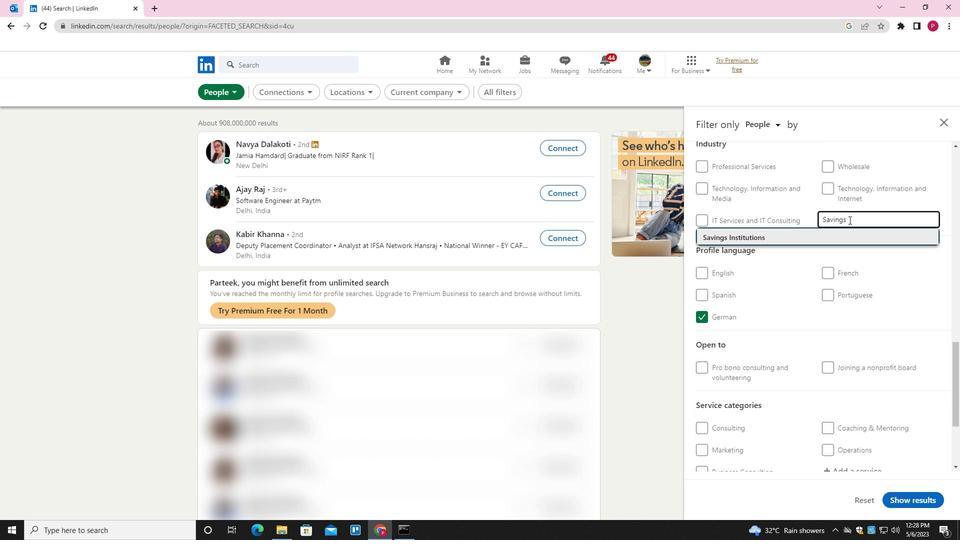 
Action: Mouse moved to (815, 263)
Screenshot: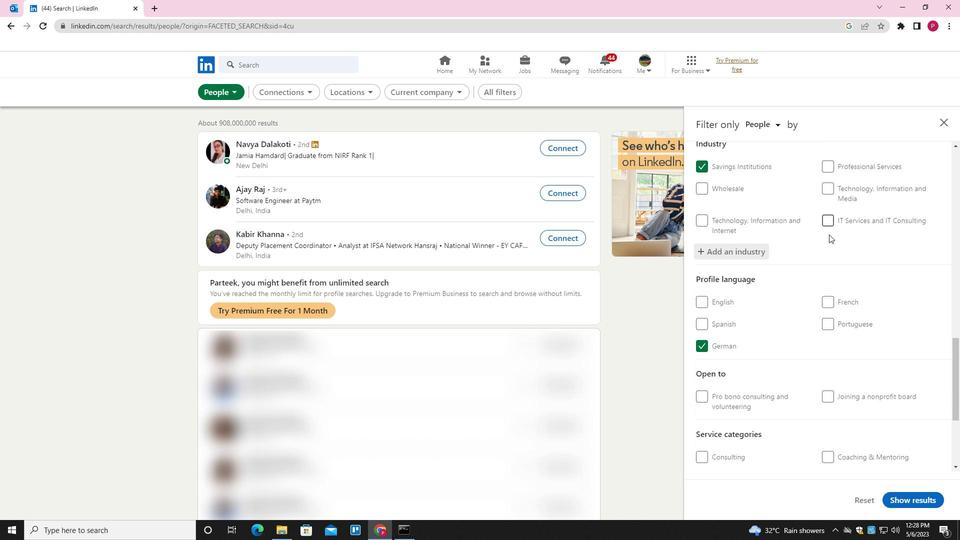 
Action: Mouse scrolled (815, 262) with delta (0, 0)
Screenshot: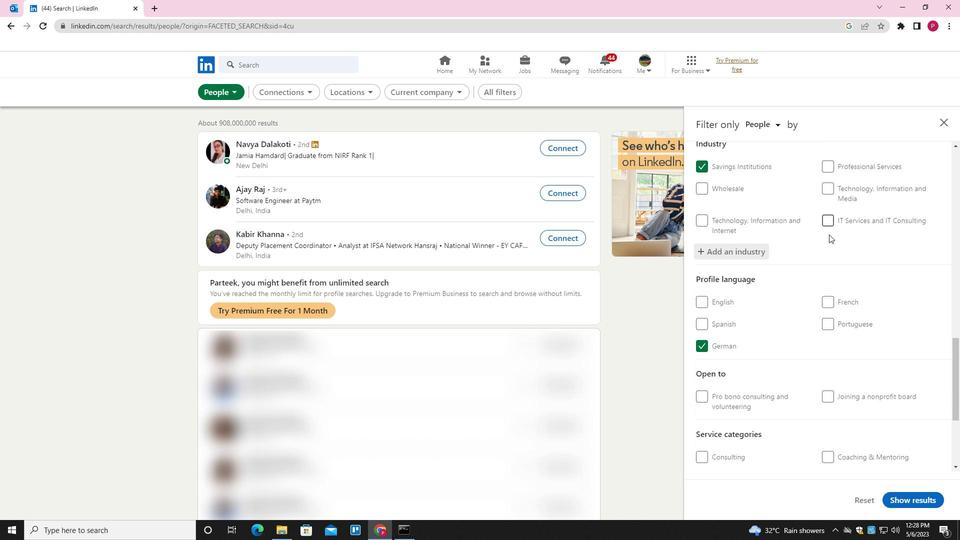 
Action: Mouse moved to (818, 277)
Screenshot: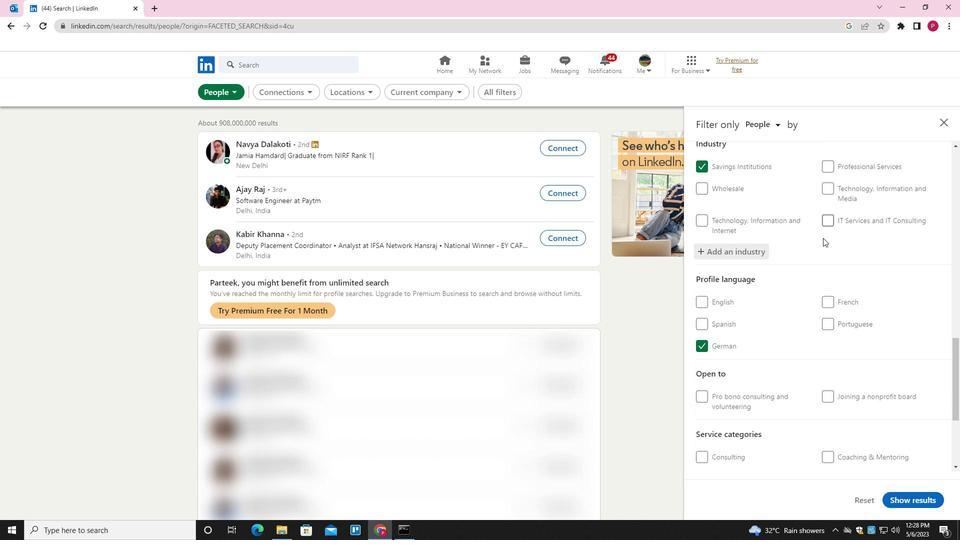 
Action: Mouse scrolled (818, 277) with delta (0, 0)
Screenshot: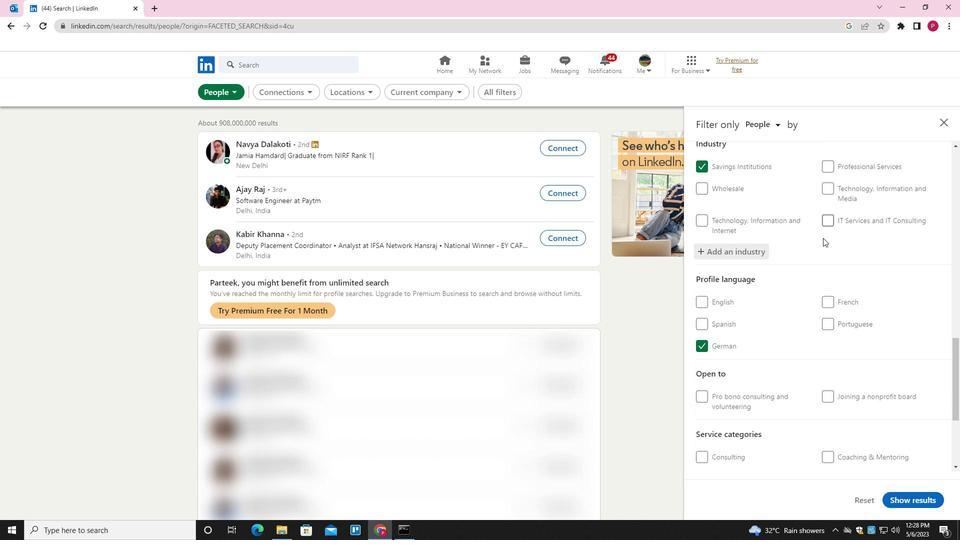 
Action: Mouse moved to (819, 284)
Screenshot: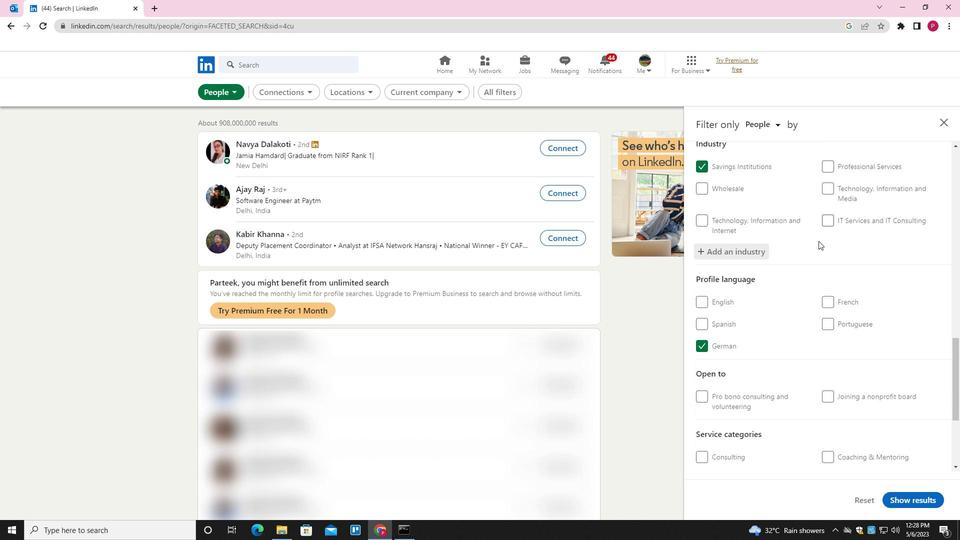 
Action: Mouse scrolled (819, 283) with delta (0, 0)
Screenshot: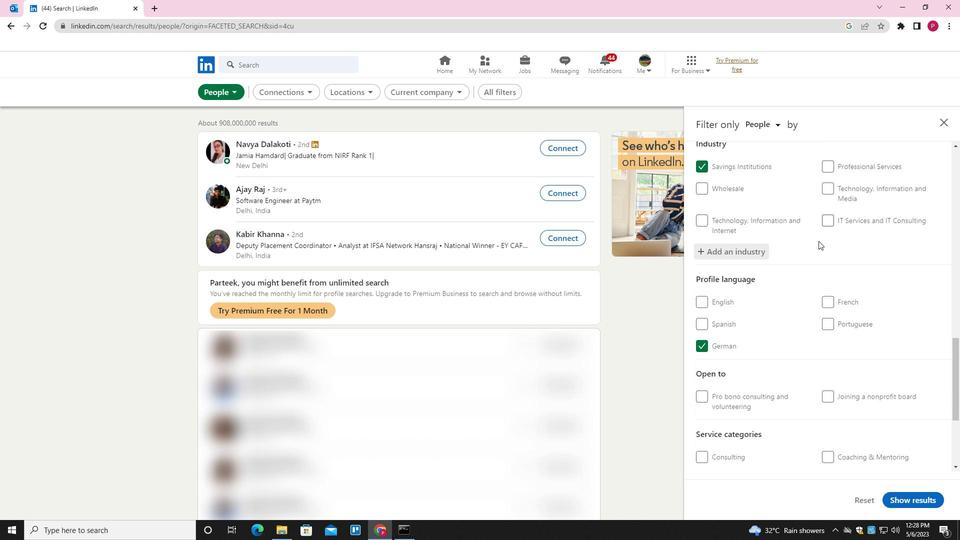 
Action: Mouse moved to (853, 353)
Screenshot: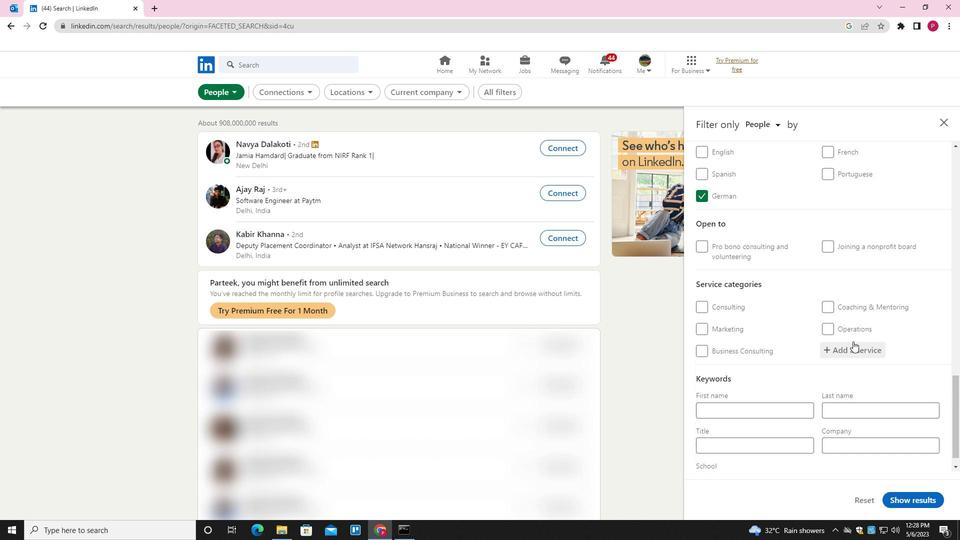
Action: Mouse pressed left at (853, 353)
Screenshot: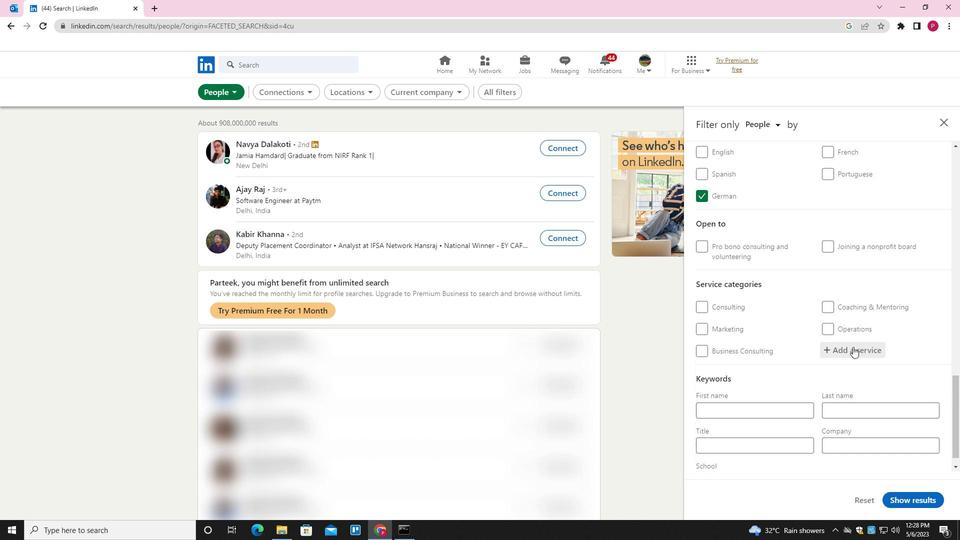 
Action: Key pressed <Key.shift>PERSONAL<Key.space><Key.shift>INJURY<Key.down><Key.enter>
Screenshot: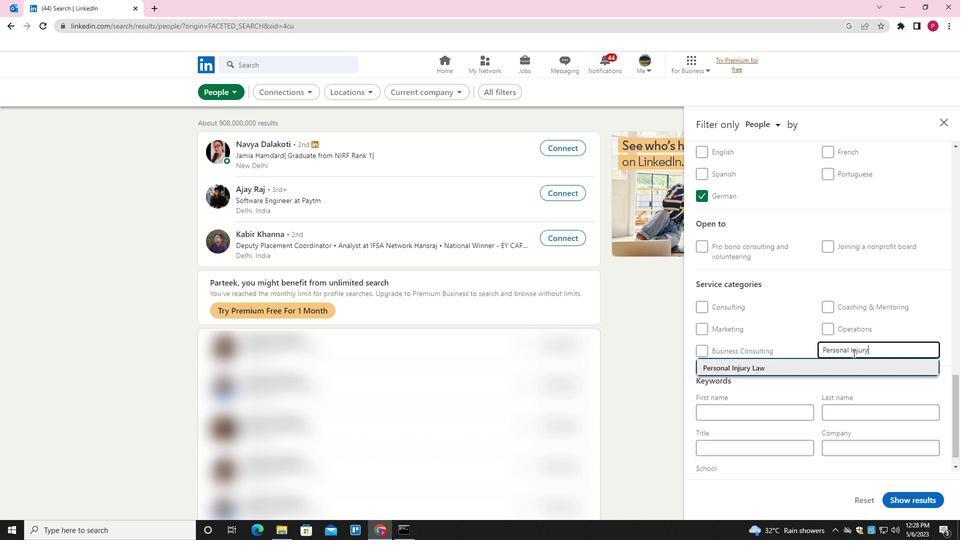 
Action: Mouse scrolled (853, 353) with delta (0, 0)
Screenshot: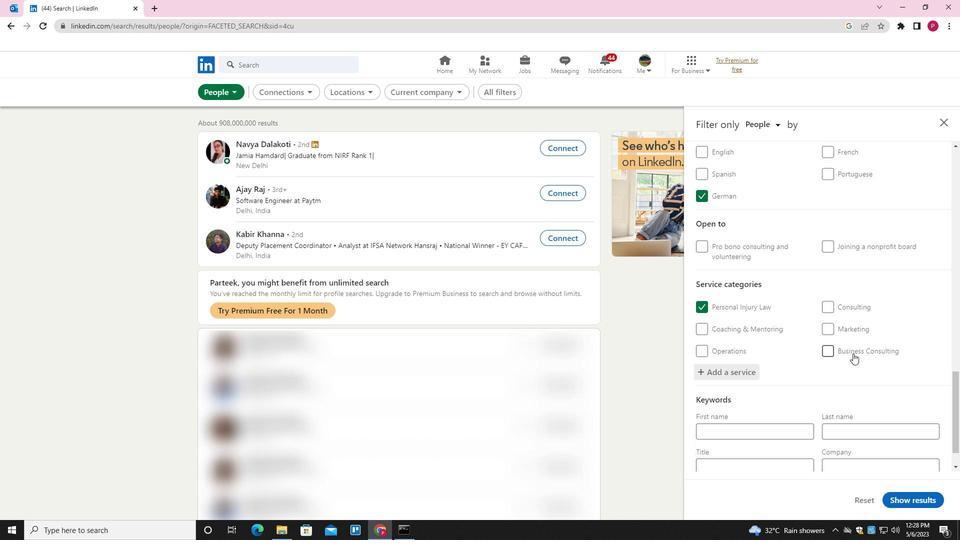
Action: Mouse scrolled (853, 353) with delta (0, 0)
Screenshot: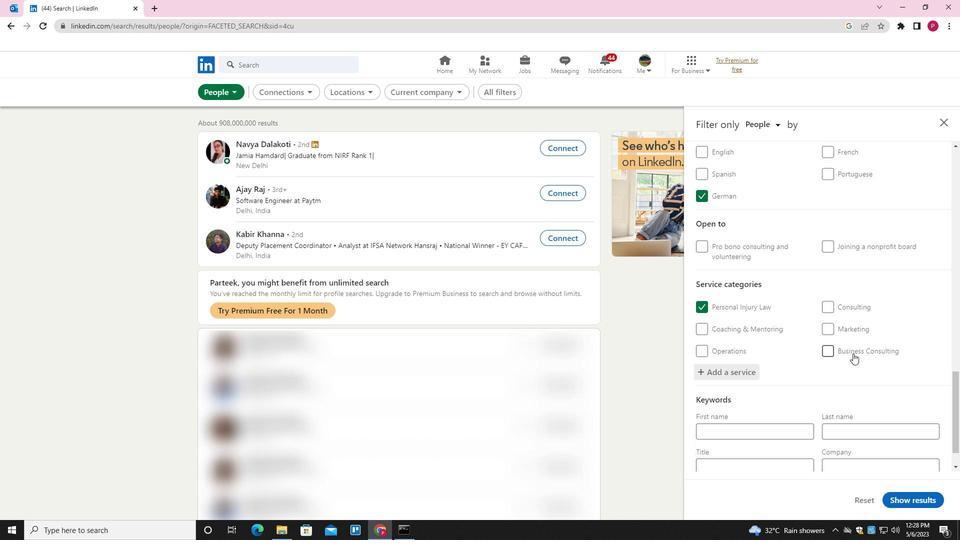 
Action: Mouse scrolled (853, 353) with delta (0, 0)
Screenshot: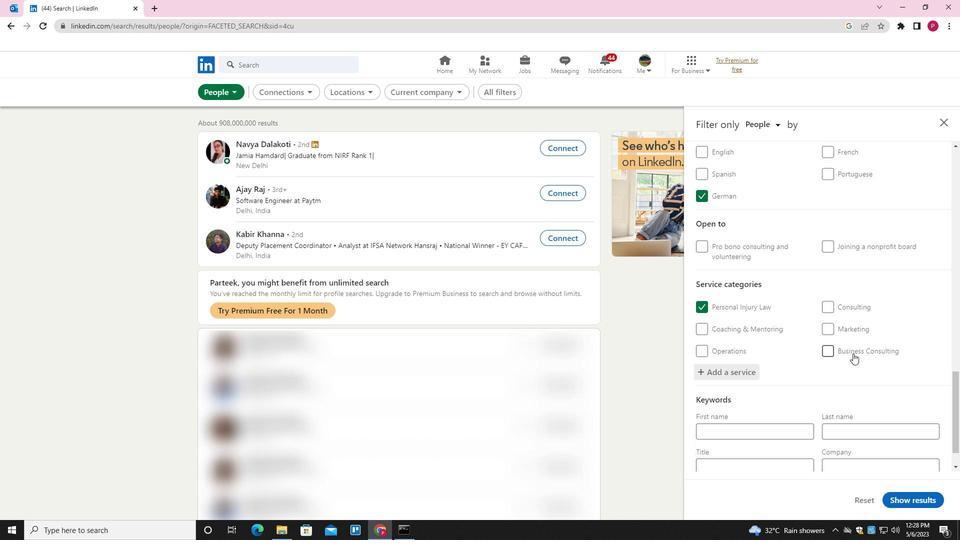 
Action: Mouse moved to (851, 355)
Screenshot: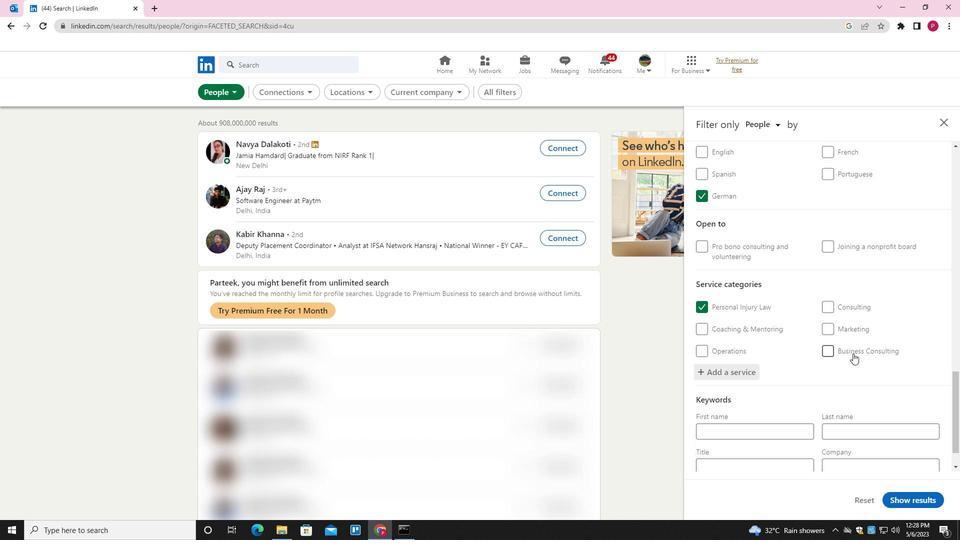
Action: Mouse scrolled (851, 355) with delta (0, 0)
Screenshot: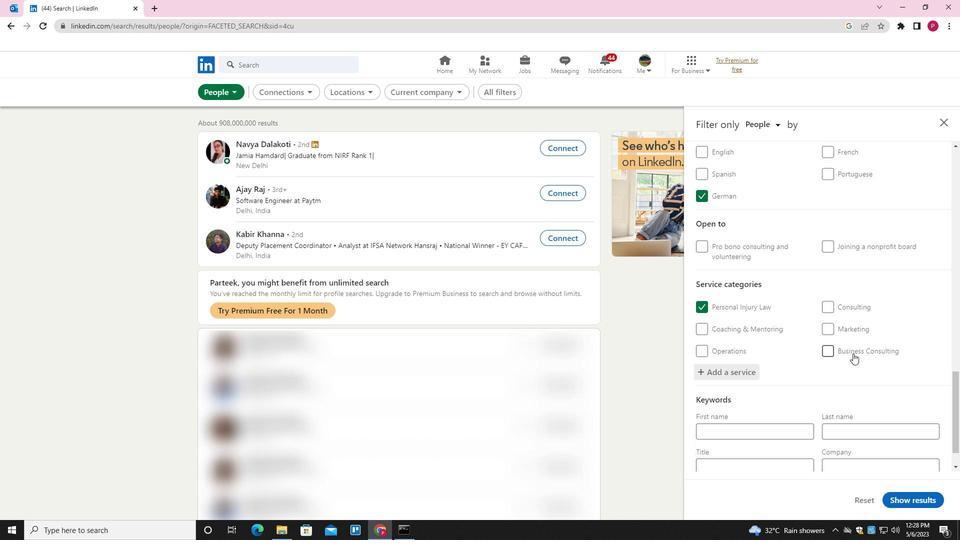 
Action: Mouse moved to (785, 421)
Screenshot: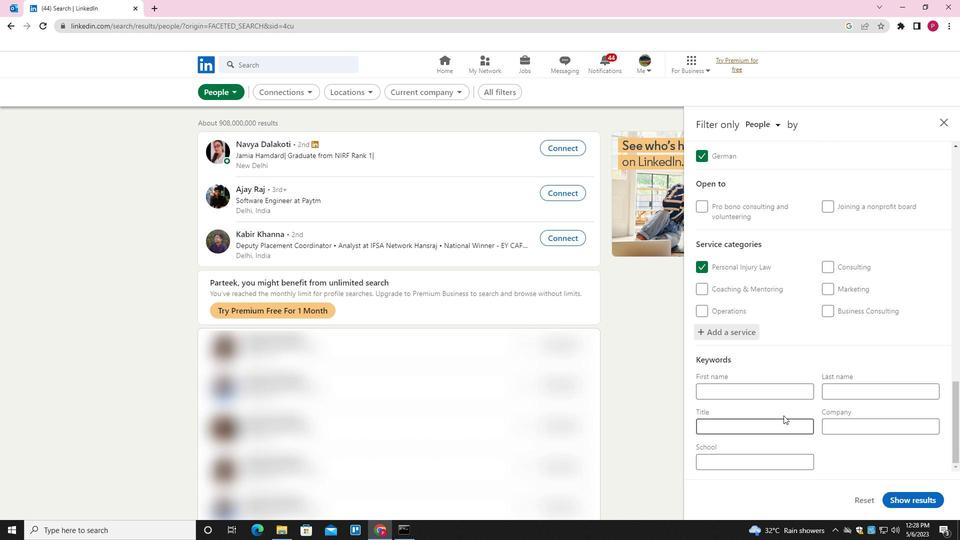 
Action: Mouse pressed left at (785, 421)
Screenshot: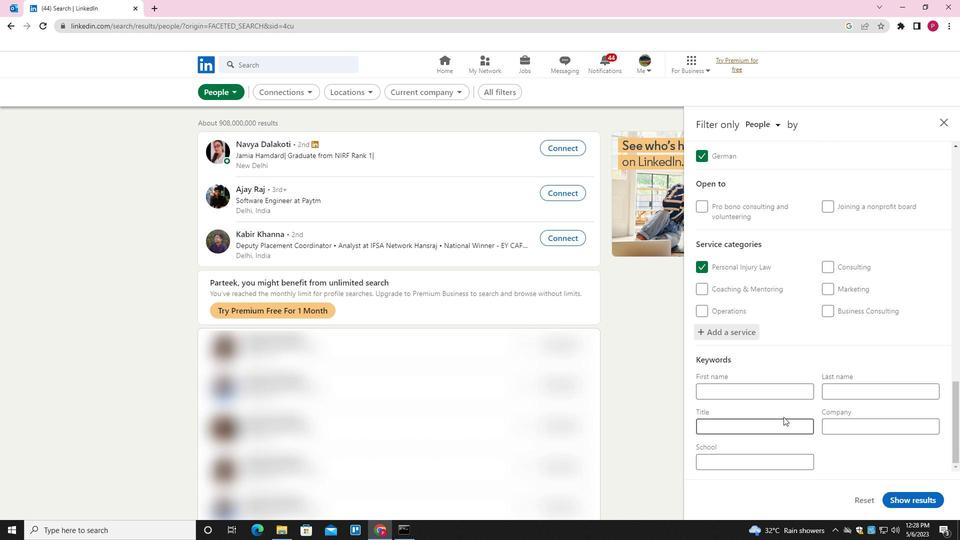 
Action: Key pressed <Key.shift><Key.shift>SECERATORY
Screenshot: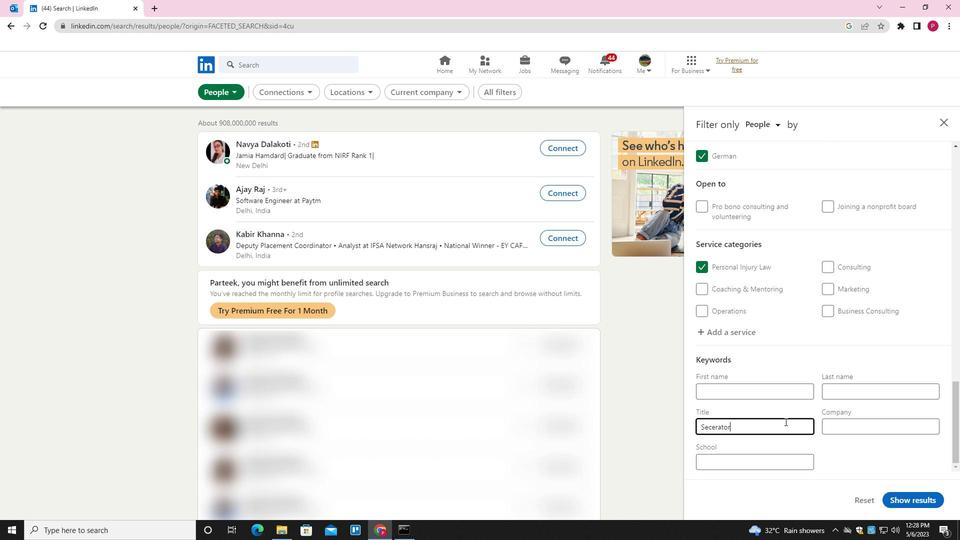 
Action: Mouse moved to (725, 428)
Screenshot: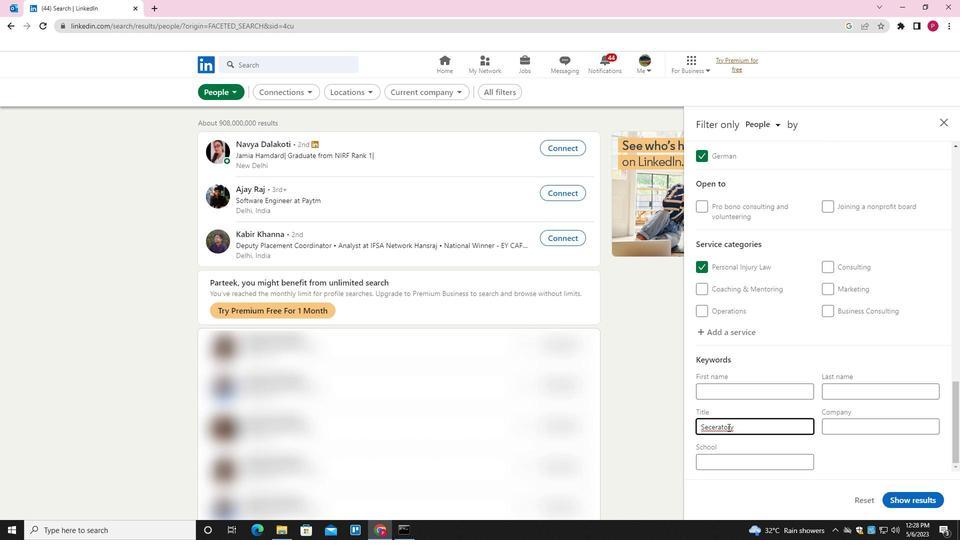 
Action: Mouse pressed left at (725, 428)
Screenshot: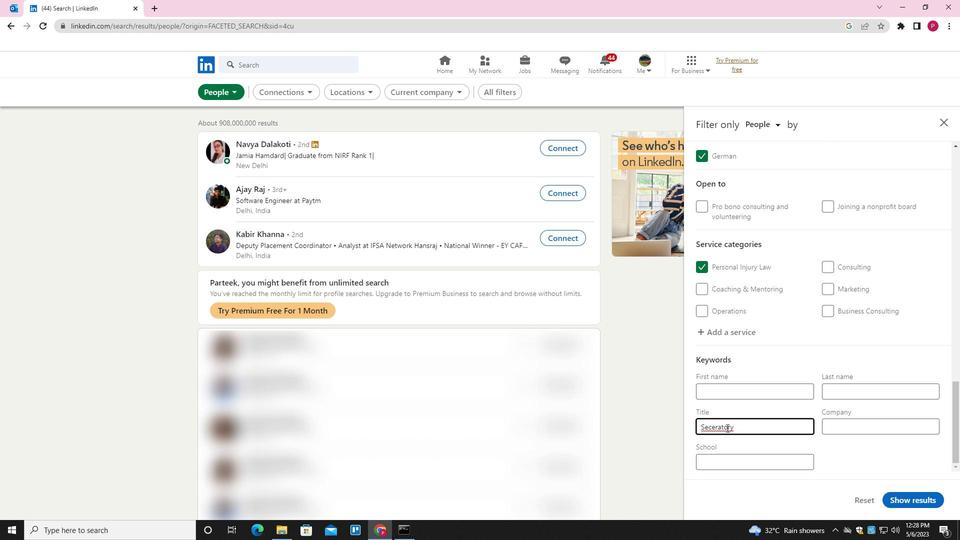 
Action: Mouse moved to (737, 436)
Screenshot: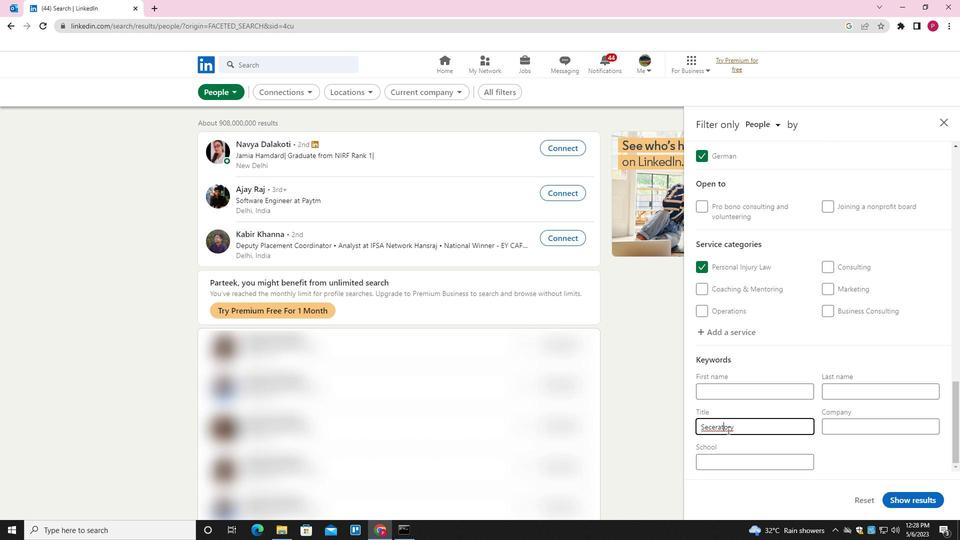 
Action: Key pressed <Key.right><Key.backspace>A
Screenshot: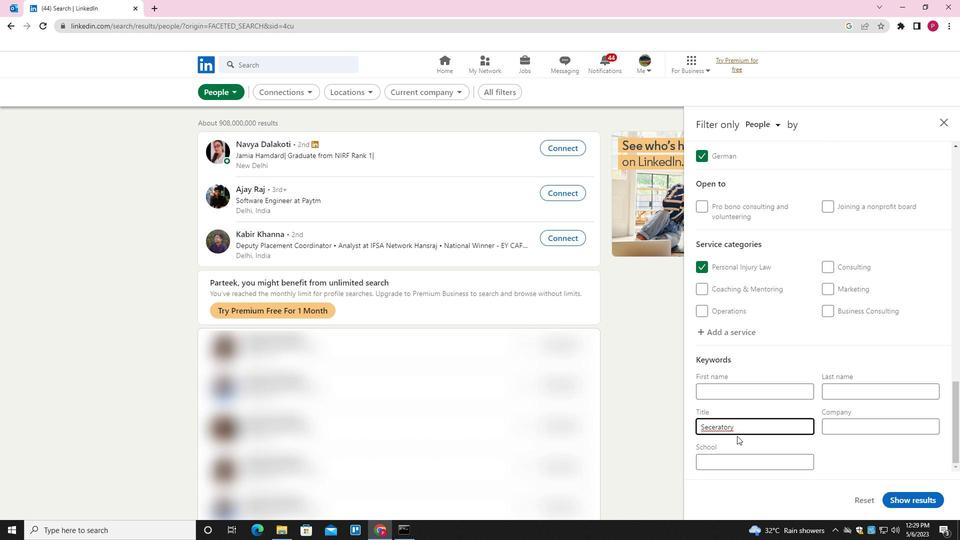 
Action: Mouse moved to (910, 499)
Screenshot: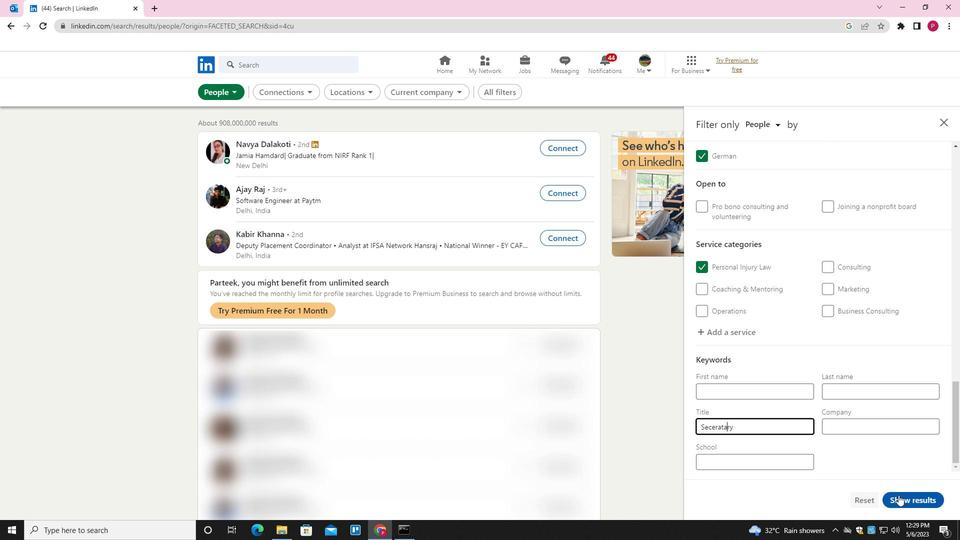 
Action: Mouse pressed left at (910, 499)
Screenshot: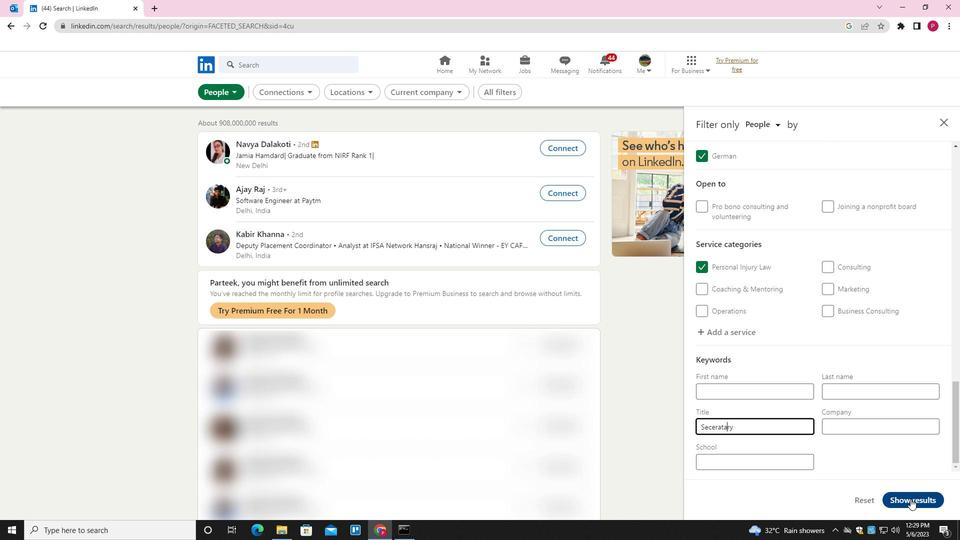 
Action: Mouse moved to (427, 212)
Screenshot: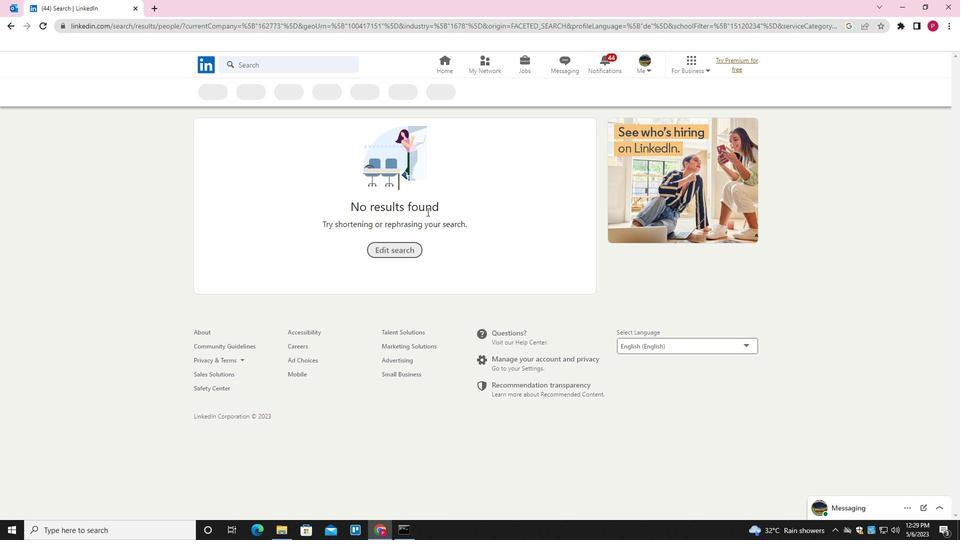 
